 Task: Client Engagement Conference: Attend a conference focused on client engagement strategies, relationship building, and customer-centric approaches. Location: Client Engagement Conference Venue. Time: Day 1 - 10:00 AM to Day 2 - 5:00 PM.
Action: Mouse moved to (96, 233)
Screenshot: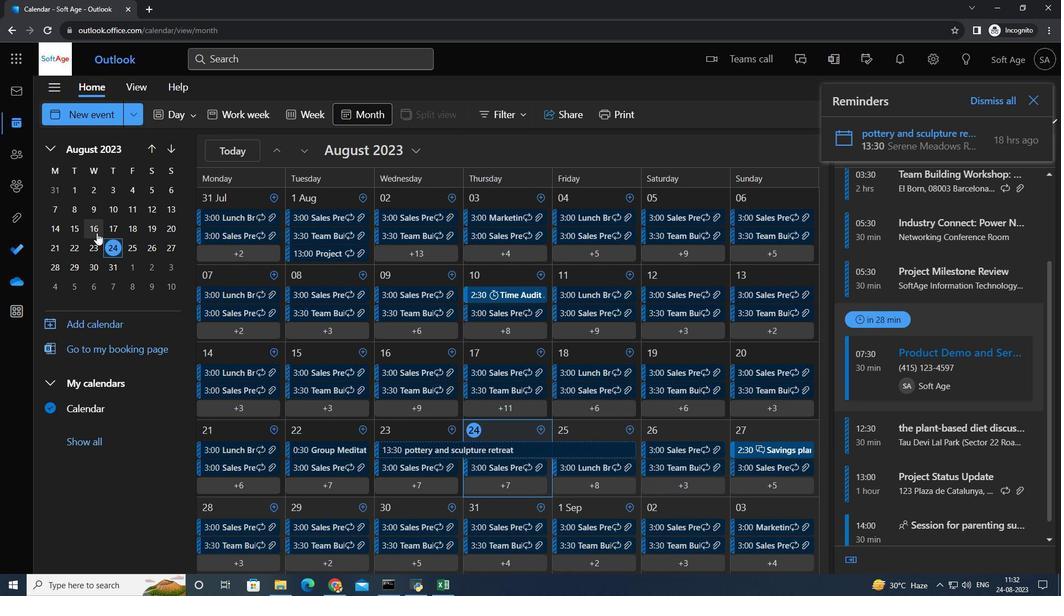 
Action: Mouse pressed left at (96, 233)
Screenshot: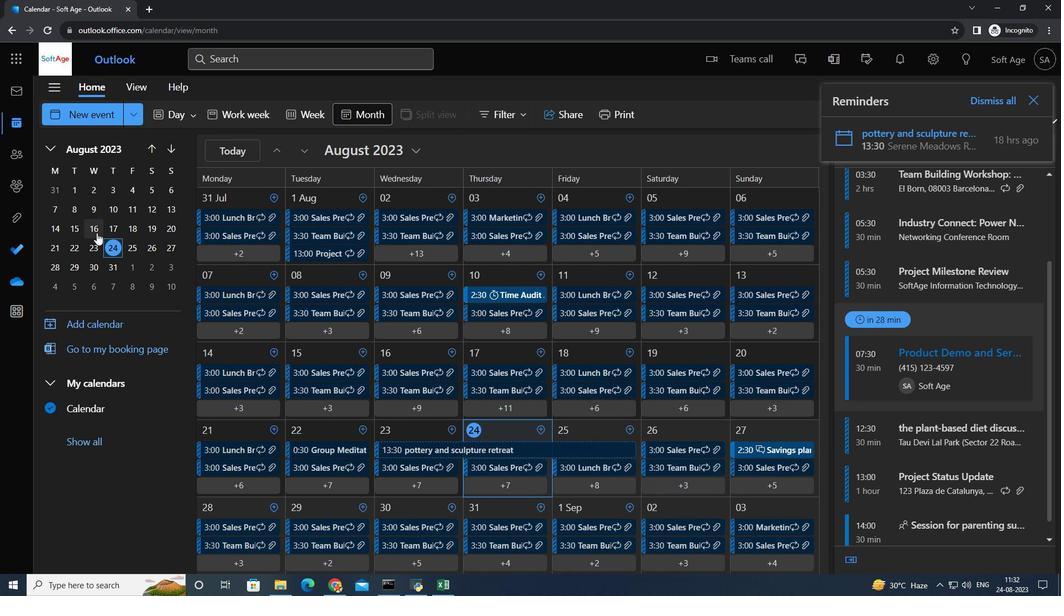 
Action: Mouse moved to (94, 112)
Screenshot: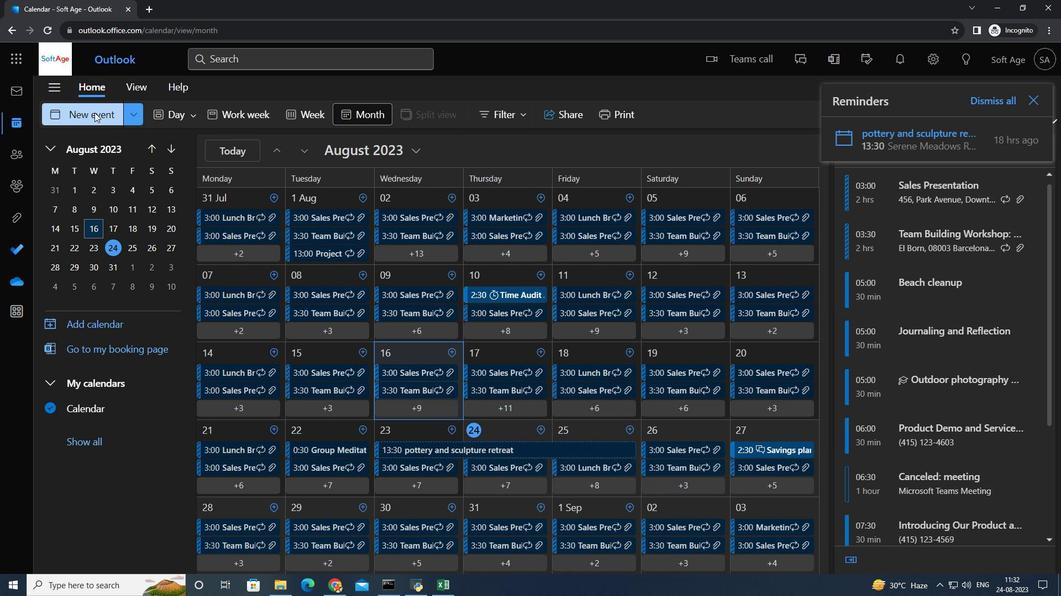 
Action: Mouse pressed left at (94, 112)
Screenshot: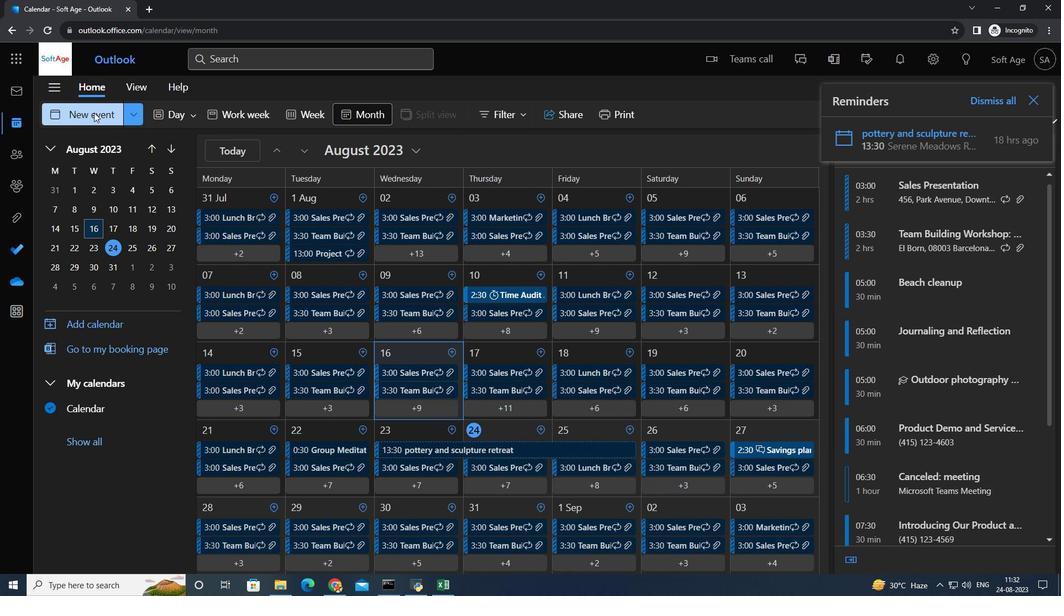 
Action: Mouse moved to (203, 196)
Screenshot: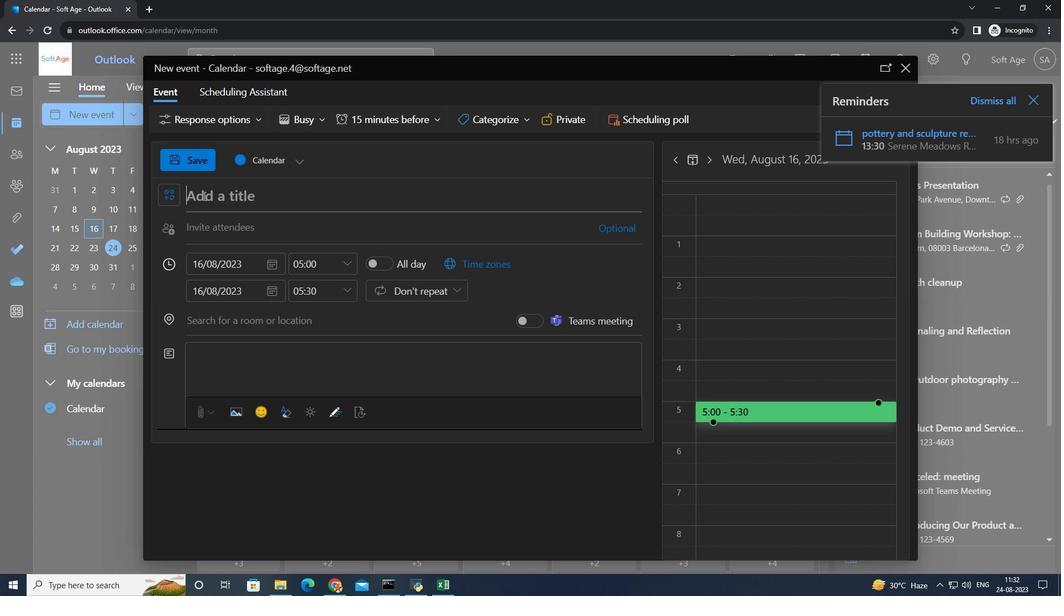 
Action: Key pressed <Key.caps_lock>C<Key.caps_lock>lient<Key.space><Key.caps_lock>E<Key.caps_lock><Key.backspace><Key.backspace><Key.backspace><Key.backspace><Key.backspace>
Screenshot: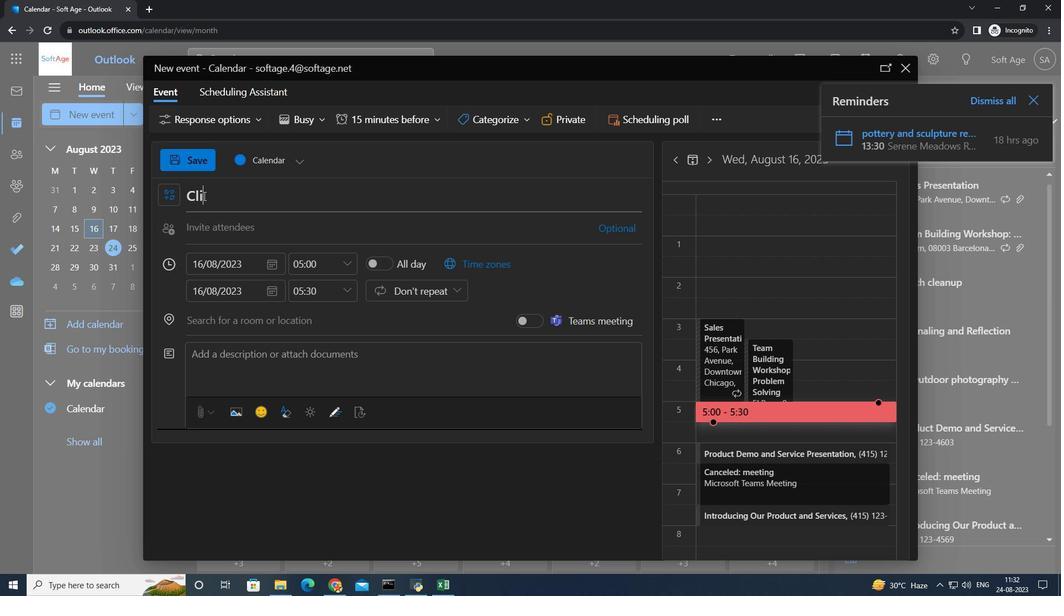 
Action: Mouse moved to (210, 203)
Screenshot: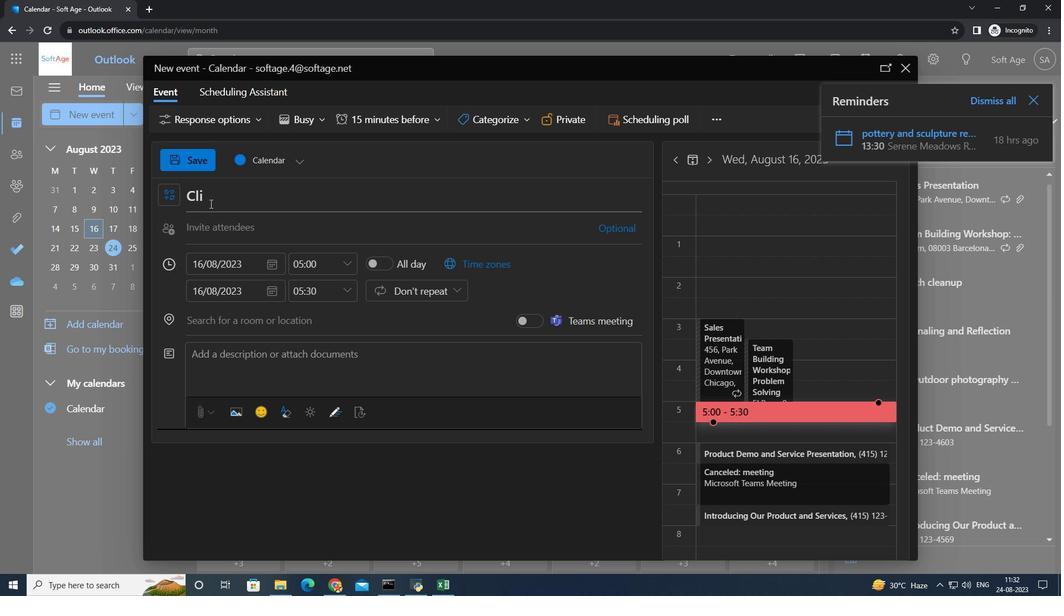 
Action: Key pressed ent<Key.space><Key.caps_lock>E<Key.caps_lock>ngf<Key.backspace>agement<Key.space><Key.caps_lock>C<Key.caps_lock>onference
Screenshot: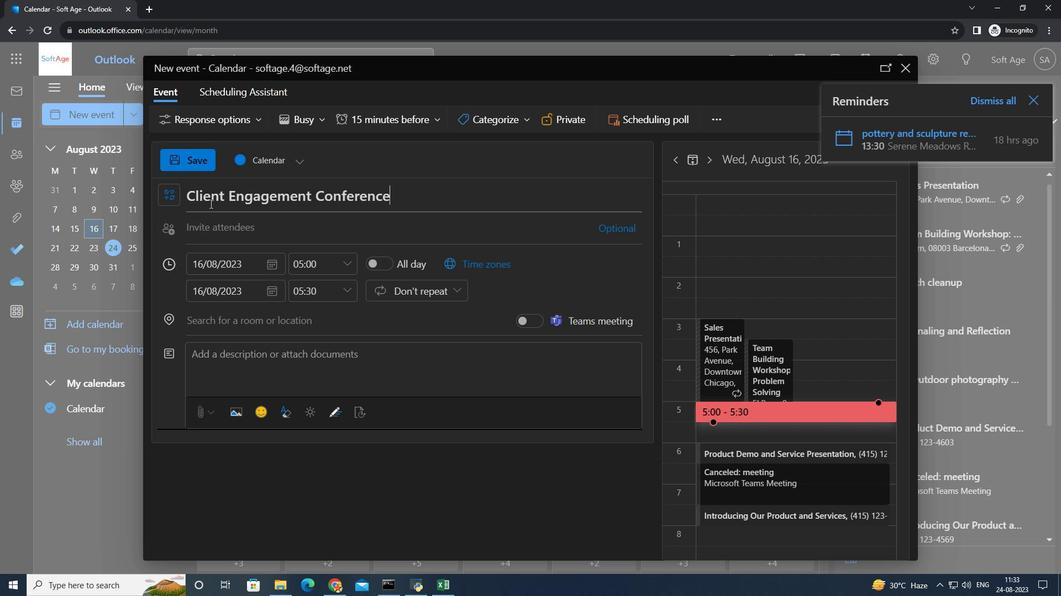 
Action: Mouse moved to (344, 269)
Screenshot: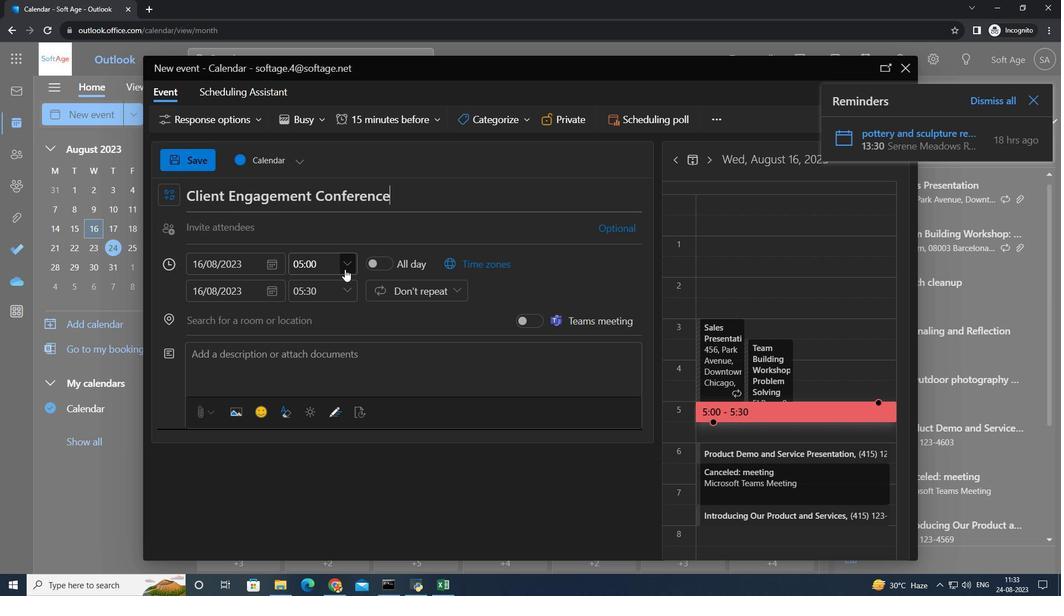 
Action: Mouse pressed left at (344, 269)
Screenshot: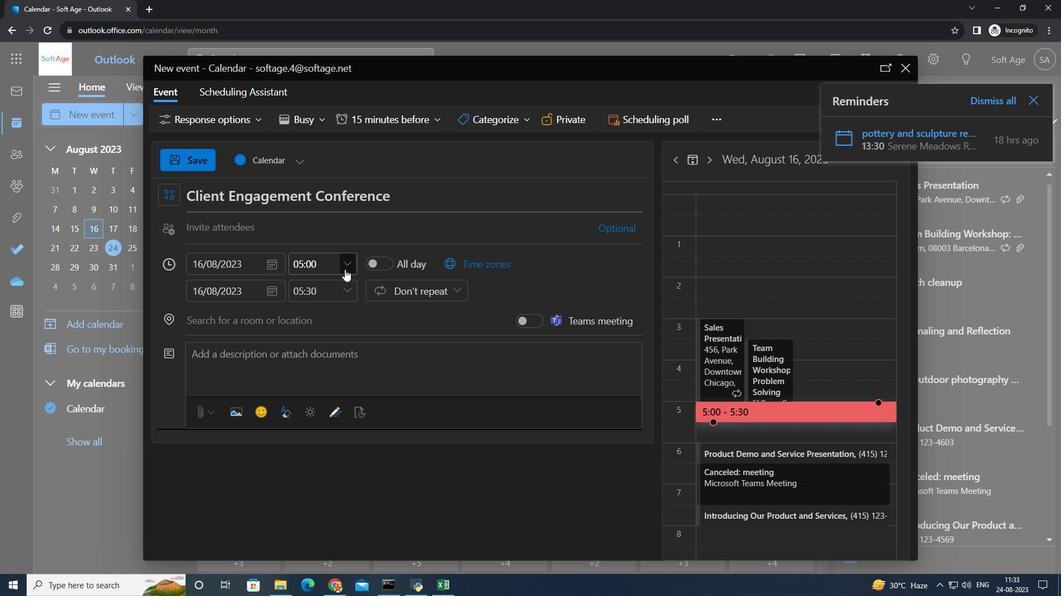 
Action: Mouse moved to (332, 296)
Screenshot: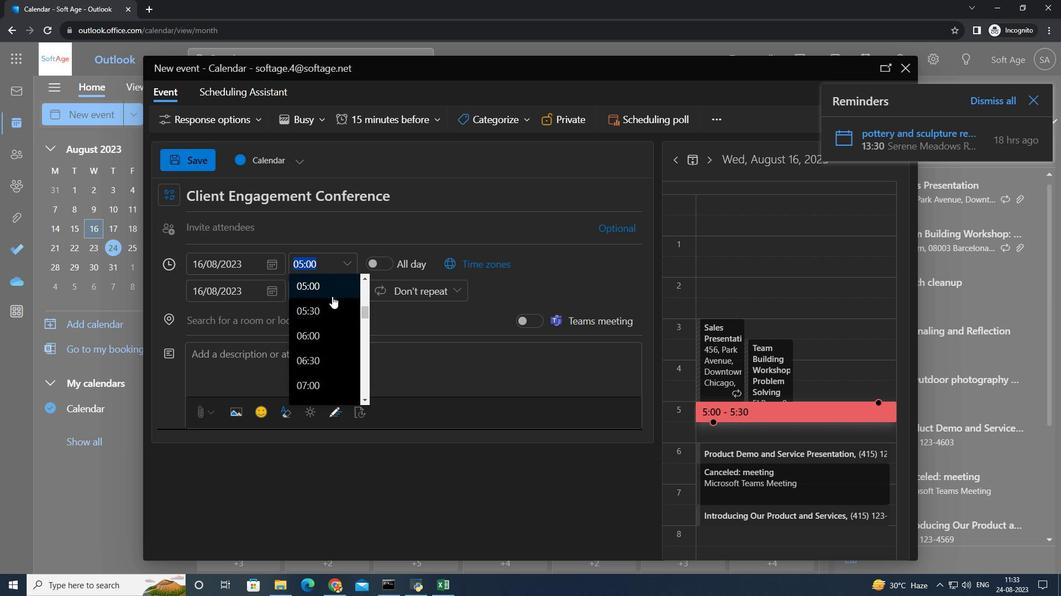 
Action: Mouse scrolled (332, 297) with delta (0, 0)
Screenshot: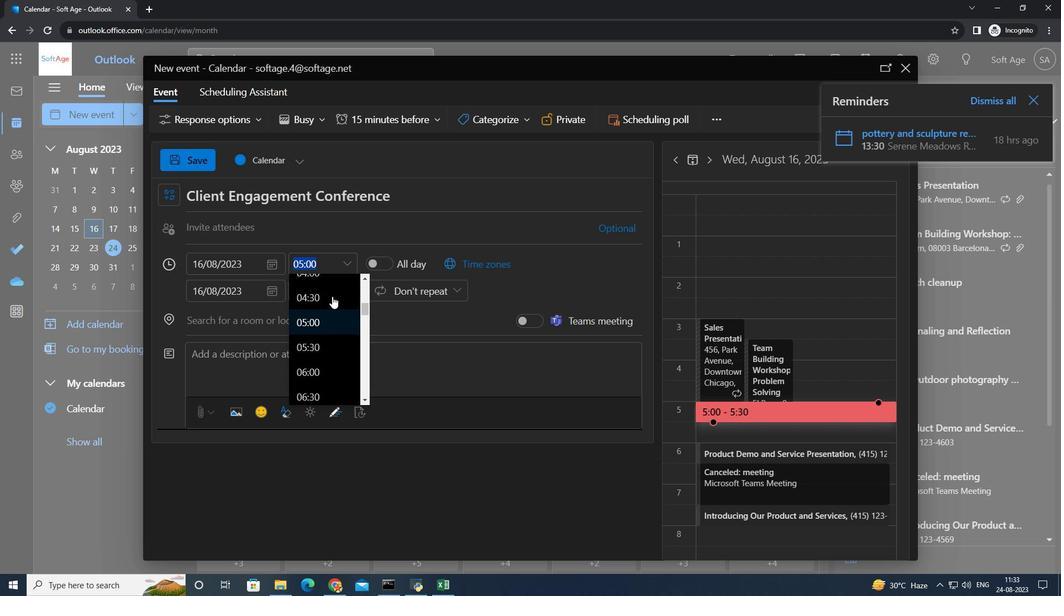 
Action: Mouse scrolled (332, 297) with delta (0, 0)
Screenshot: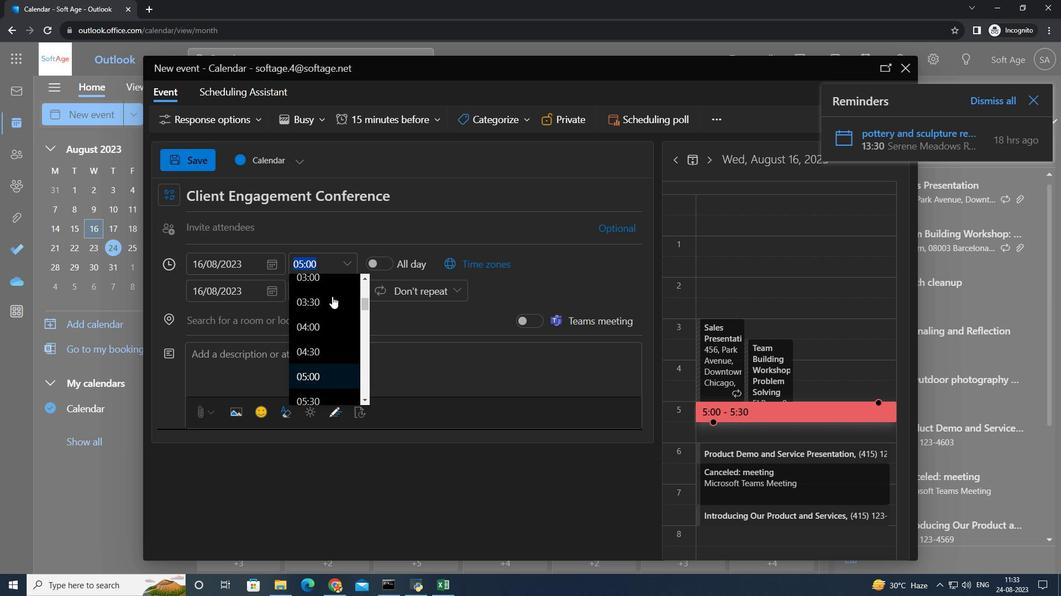 
Action: Mouse scrolled (332, 297) with delta (0, 0)
Screenshot: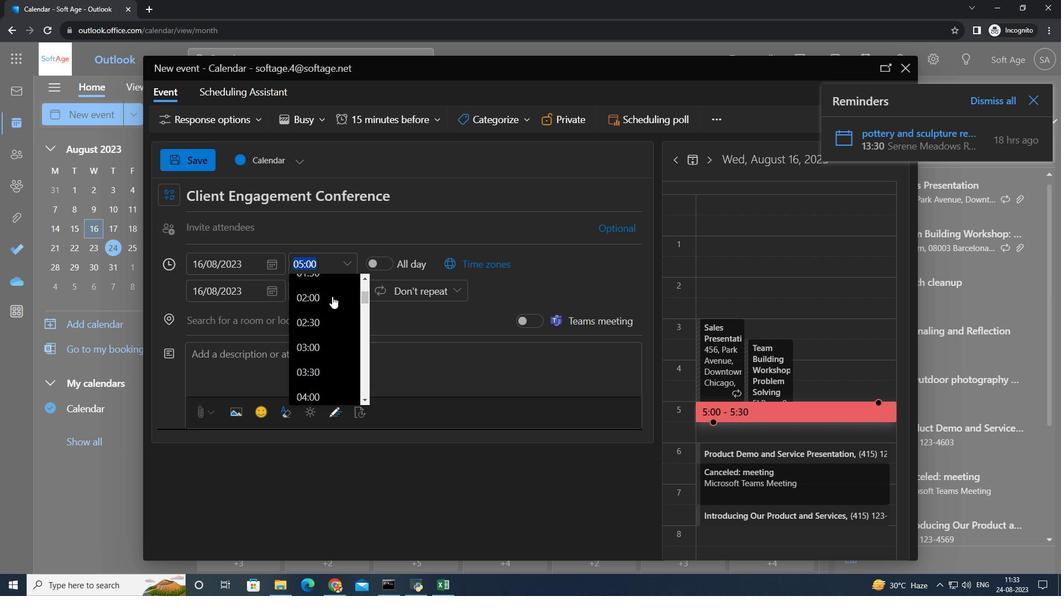 
Action: Mouse scrolled (332, 297) with delta (0, 0)
Screenshot: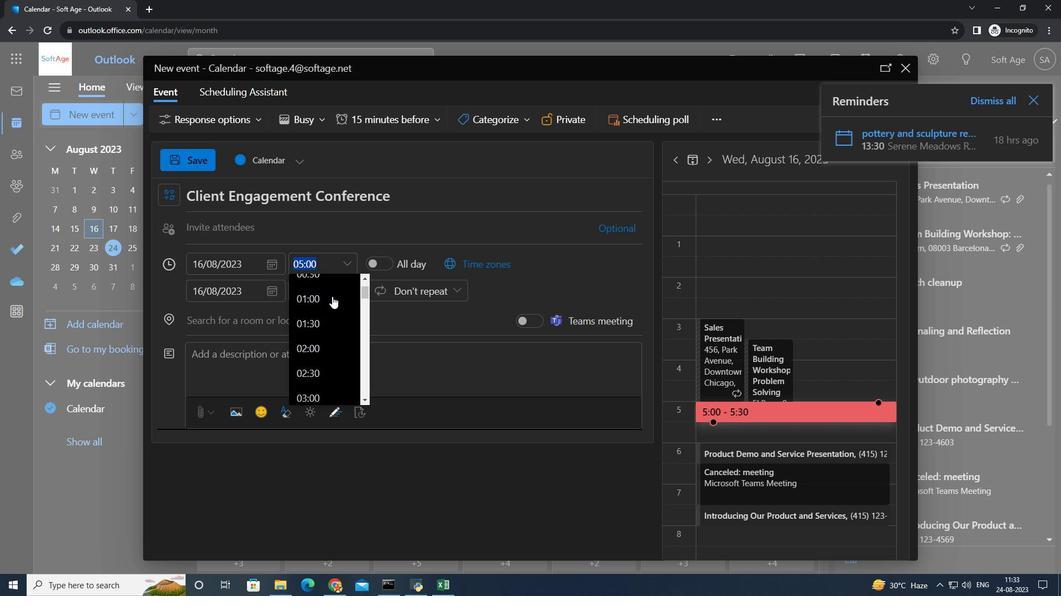 
Action: Mouse scrolled (332, 297) with delta (0, 0)
Screenshot: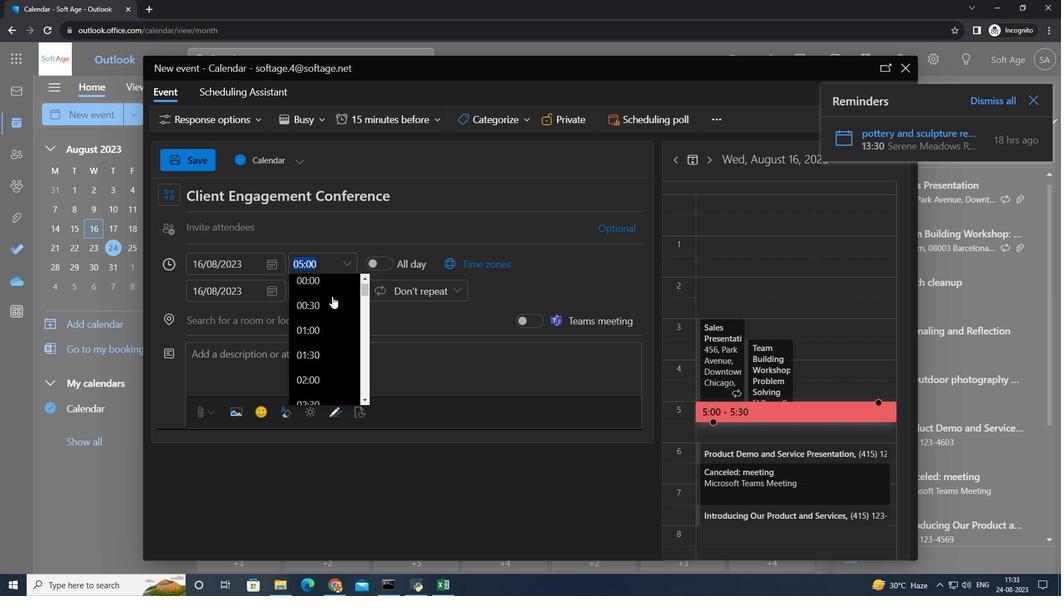 
Action: Mouse scrolled (332, 297) with delta (0, 0)
Screenshot: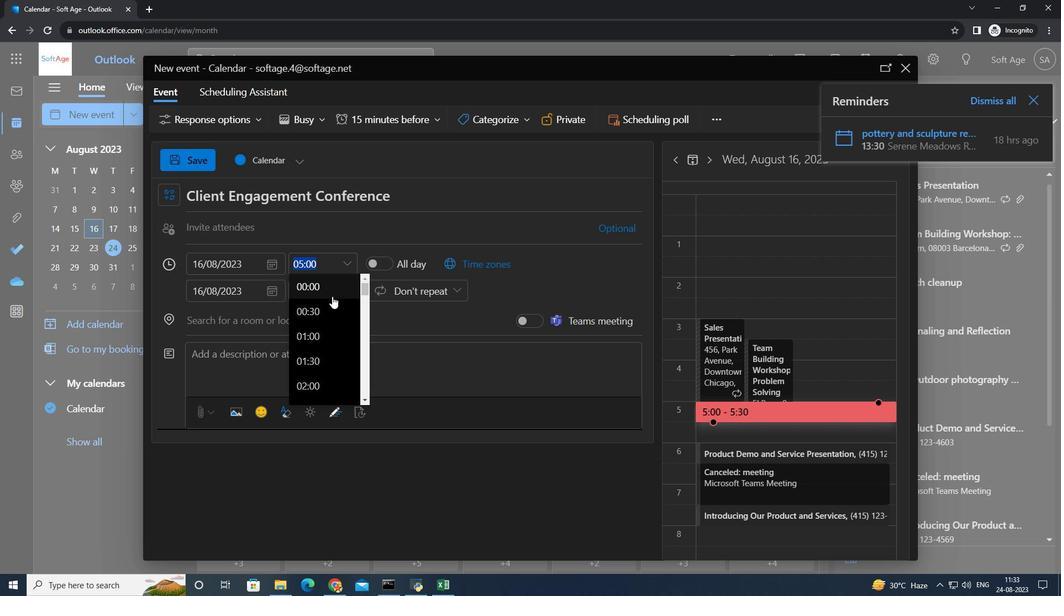 
Action: Mouse scrolled (332, 297) with delta (0, 0)
Screenshot: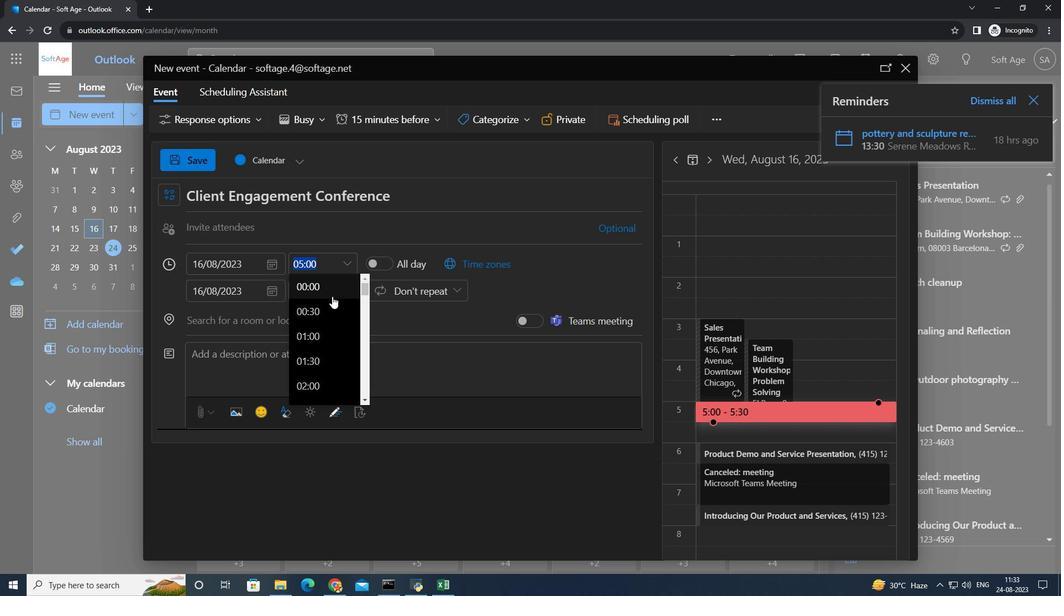 
Action: Mouse scrolled (332, 297) with delta (0, 0)
Screenshot: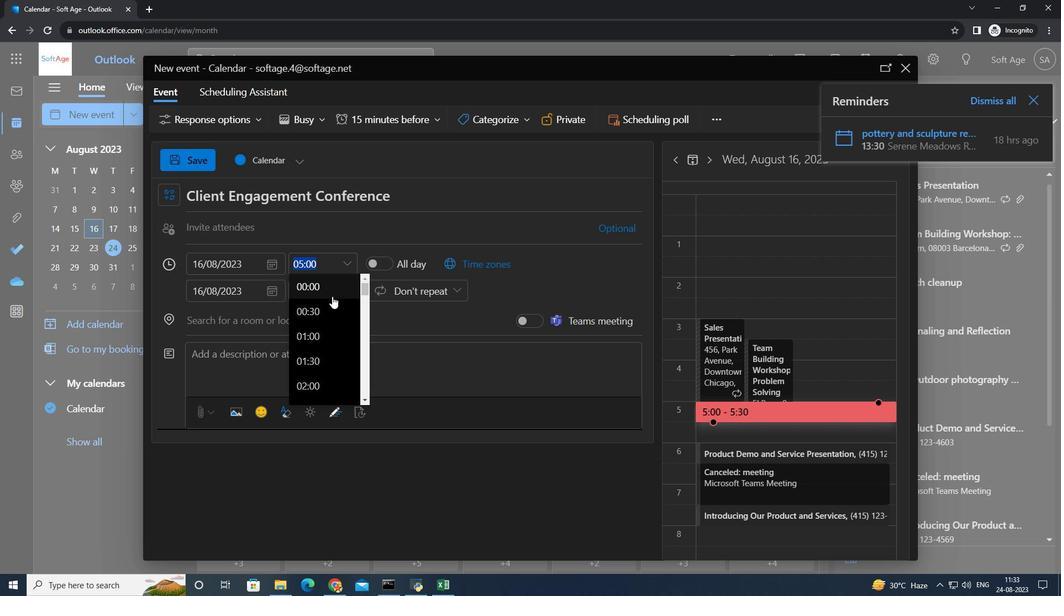 
Action: Mouse scrolled (332, 296) with delta (0, 0)
Screenshot: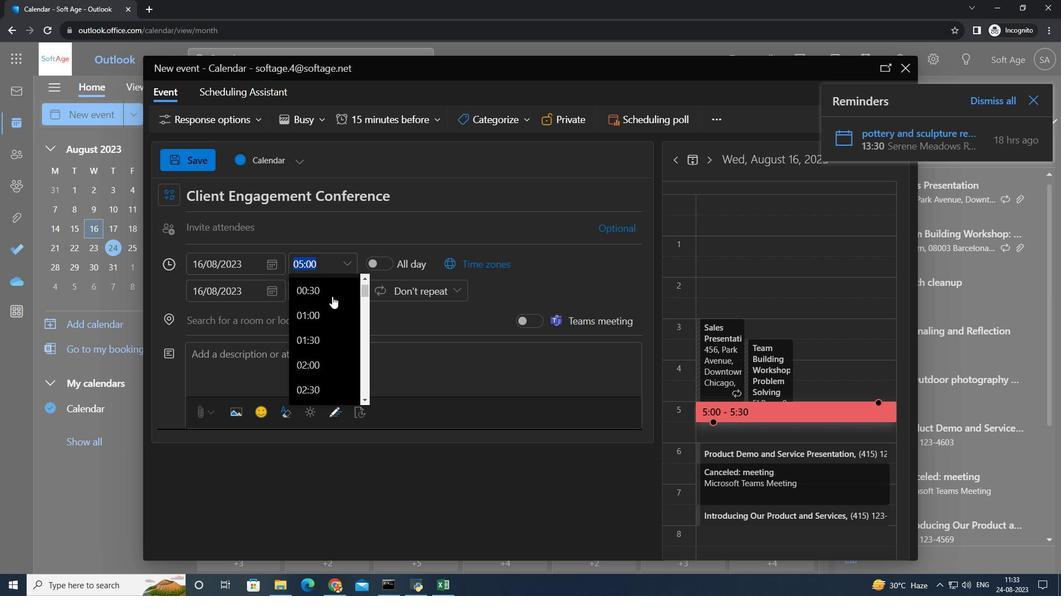 
Action: Mouse scrolled (332, 296) with delta (0, 0)
Screenshot: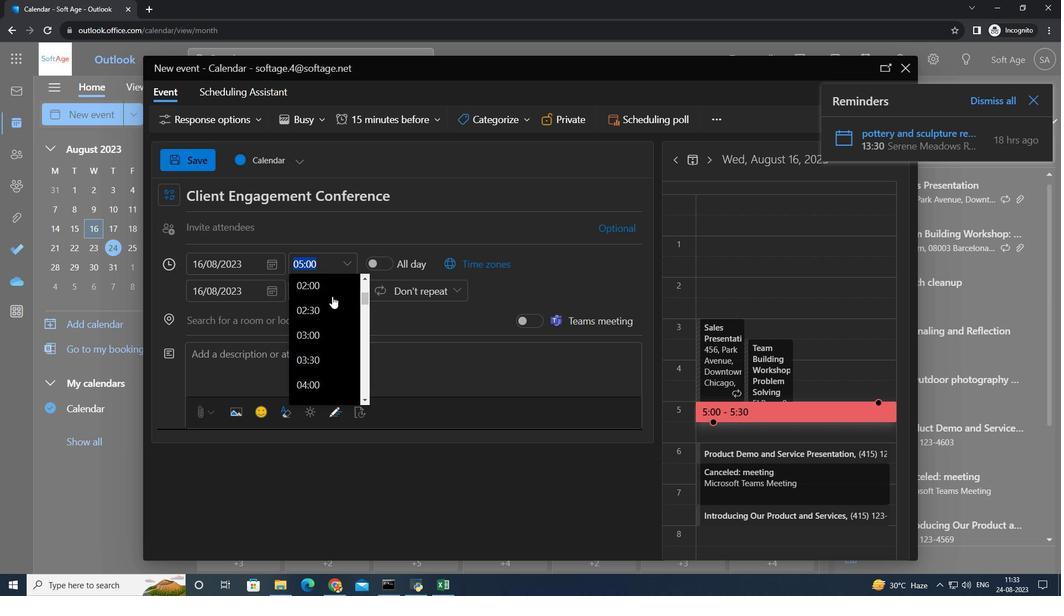 
Action: Mouse scrolled (332, 296) with delta (0, 0)
Screenshot: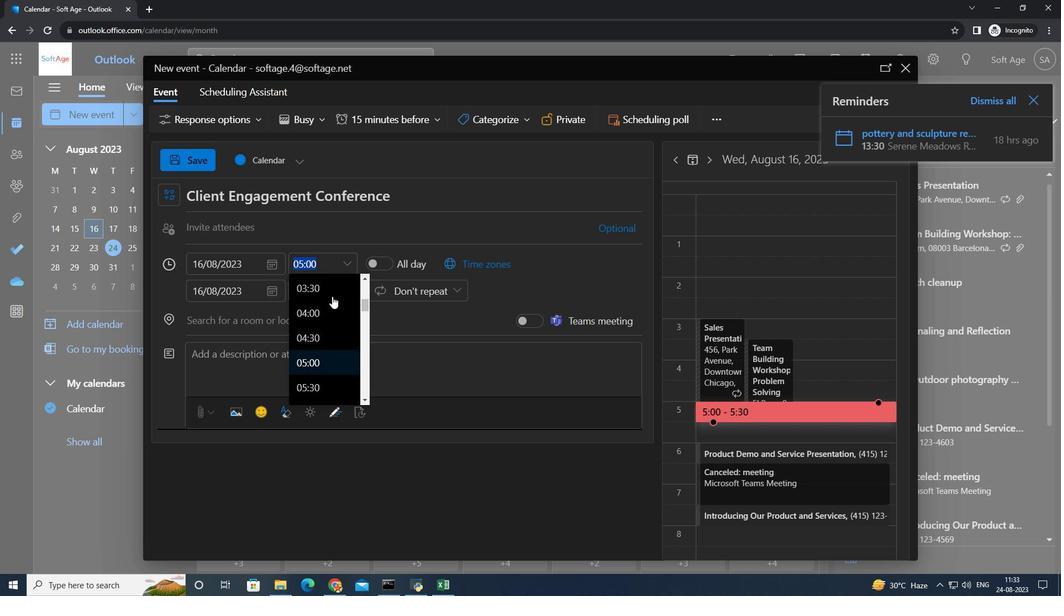 
Action: Mouse scrolled (332, 296) with delta (0, 0)
Screenshot: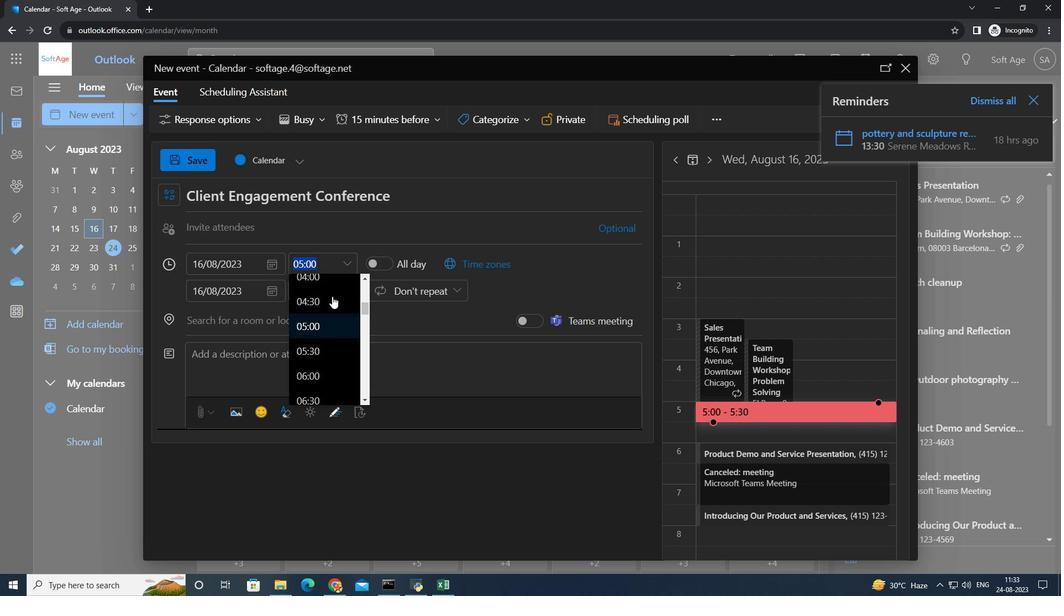 
Action: Mouse scrolled (332, 296) with delta (0, 0)
Screenshot: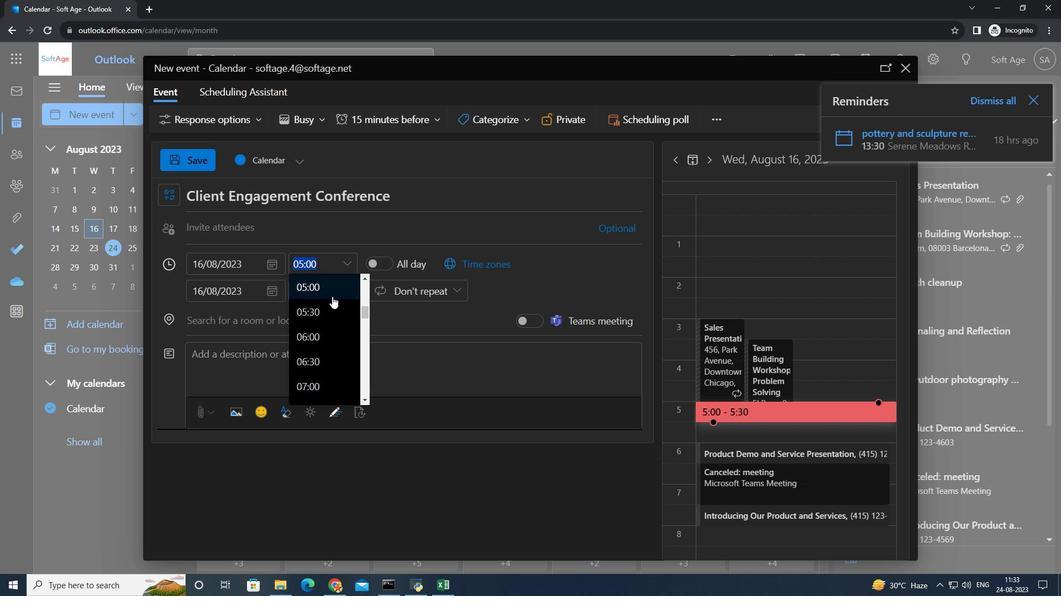 
Action: Mouse moved to (327, 303)
Screenshot: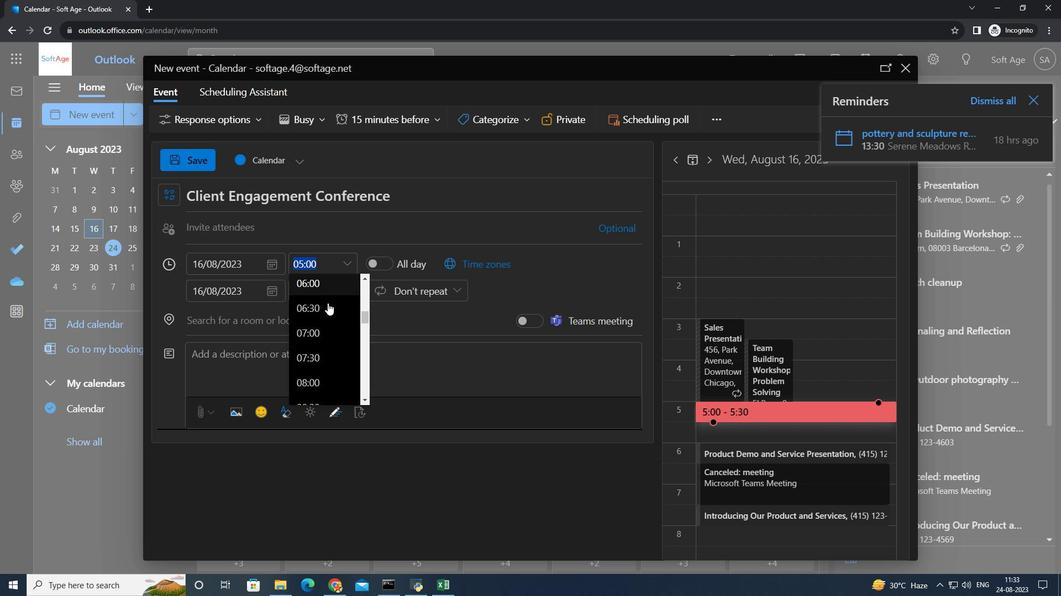 
Action: Mouse scrolled (327, 302) with delta (0, 0)
Screenshot: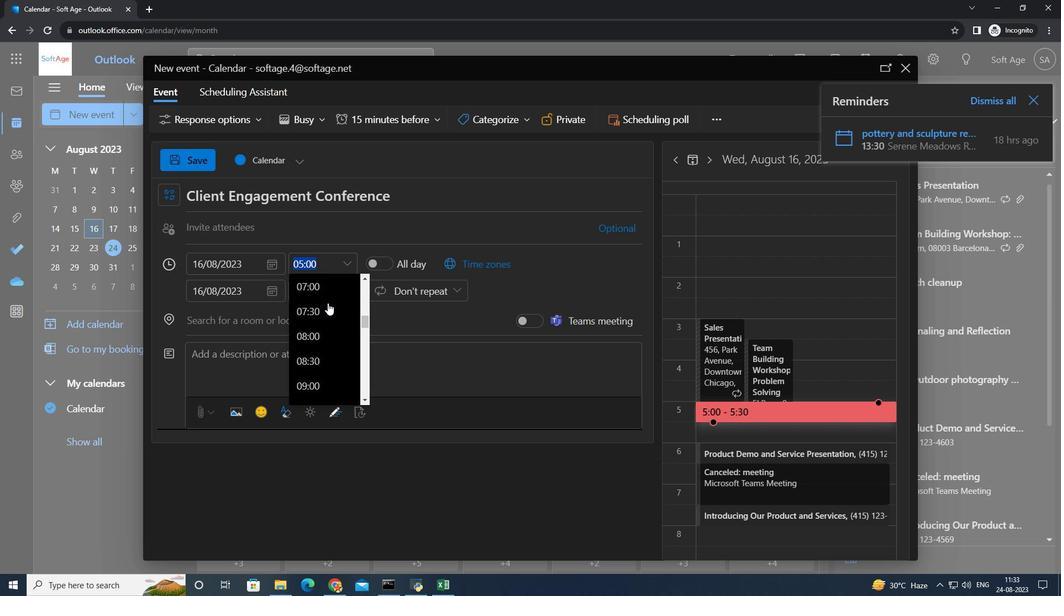 
Action: Mouse scrolled (327, 302) with delta (0, 0)
Screenshot: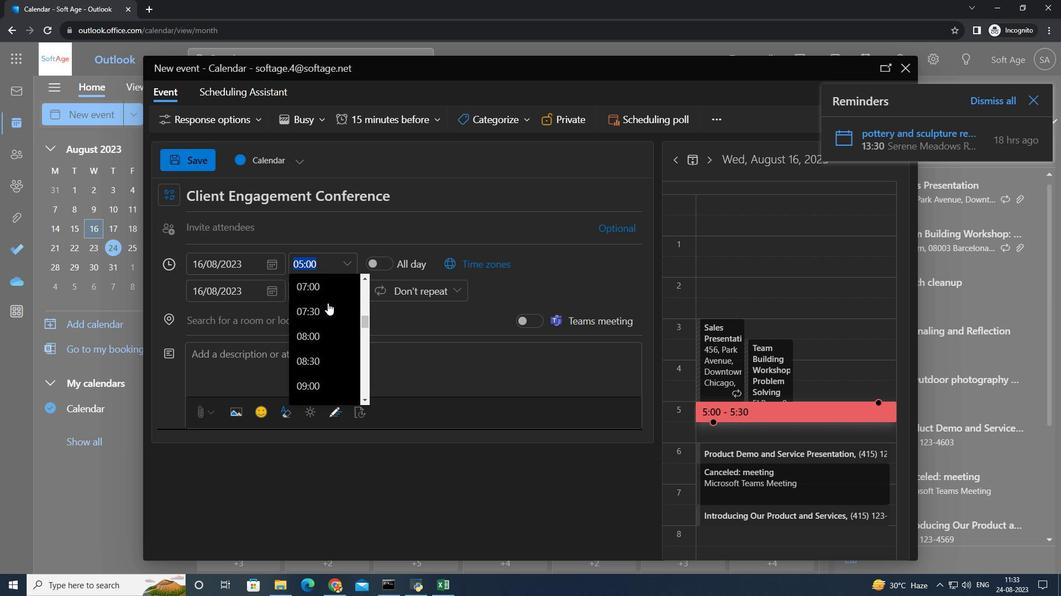 
Action: Mouse scrolled (327, 302) with delta (0, 0)
Screenshot: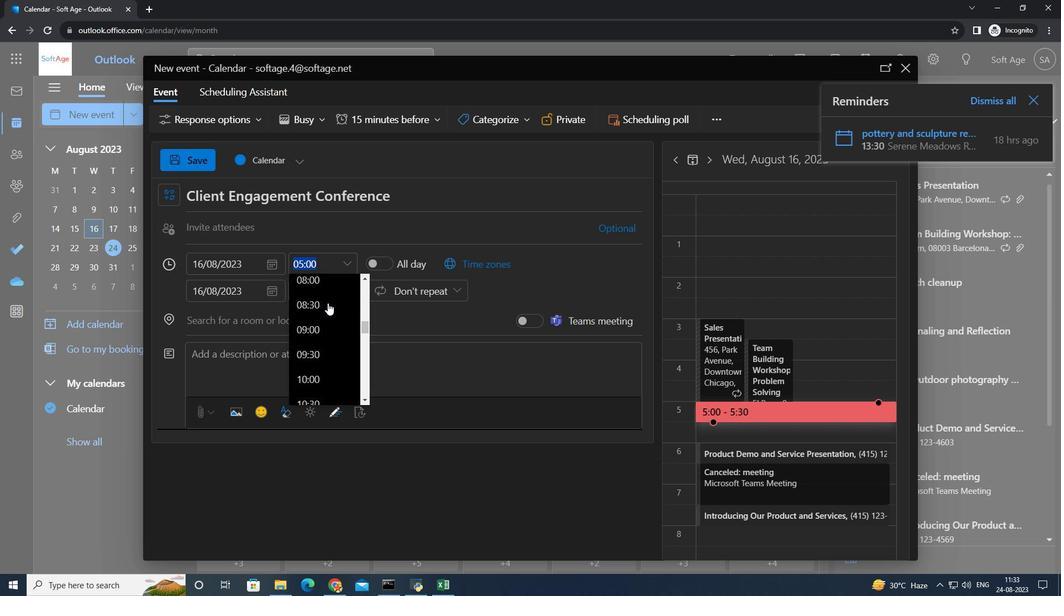 
Action: Mouse moved to (294, 331)
Screenshot: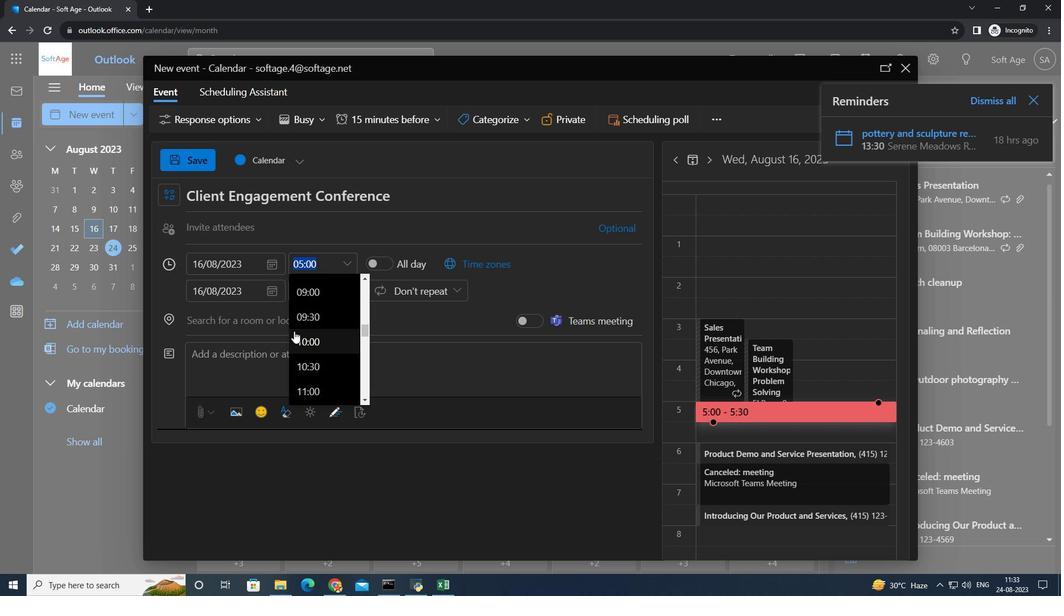 
Action: Mouse pressed left at (294, 331)
Screenshot: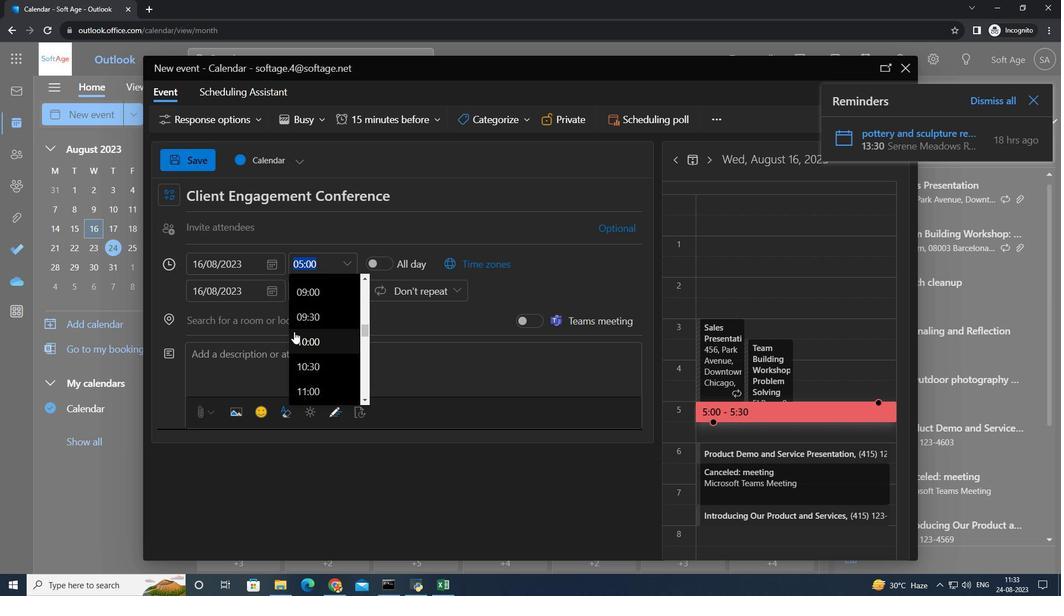 
Action: Mouse moved to (270, 291)
Screenshot: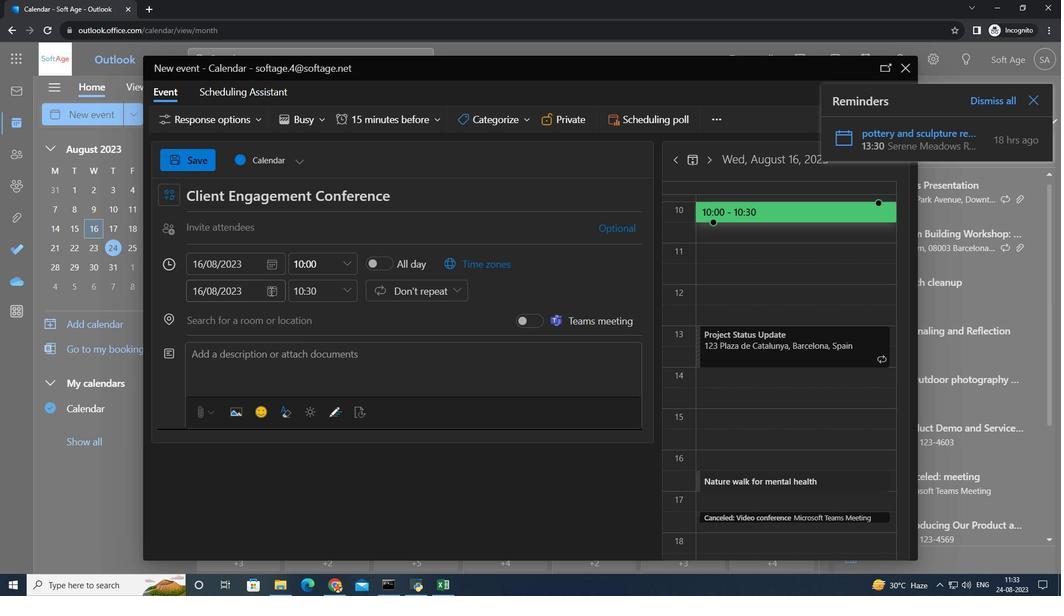 
Action: Mouse pressed left at (270, 291)
Screenshot: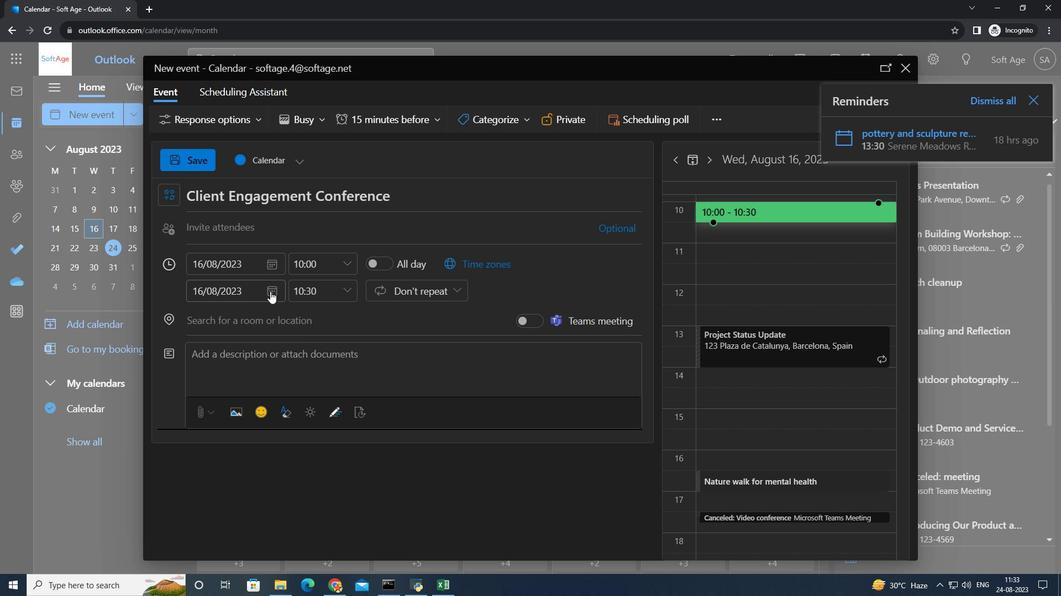 
Action: Mouse pressed left at (270, 291)
Screenshot: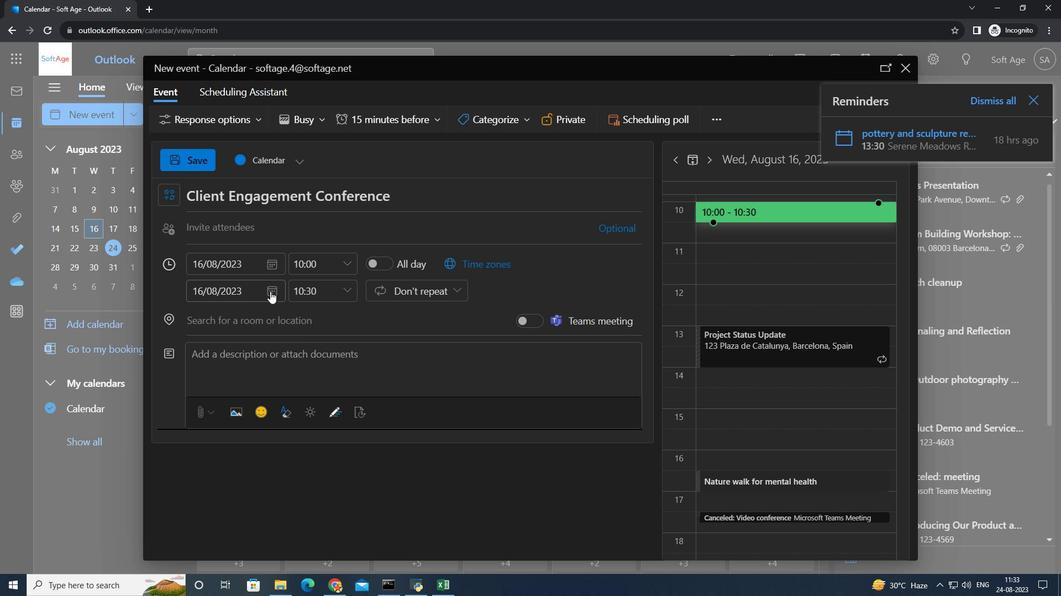 
Action: Mouse pressed left at (270, 291)
Screenshot: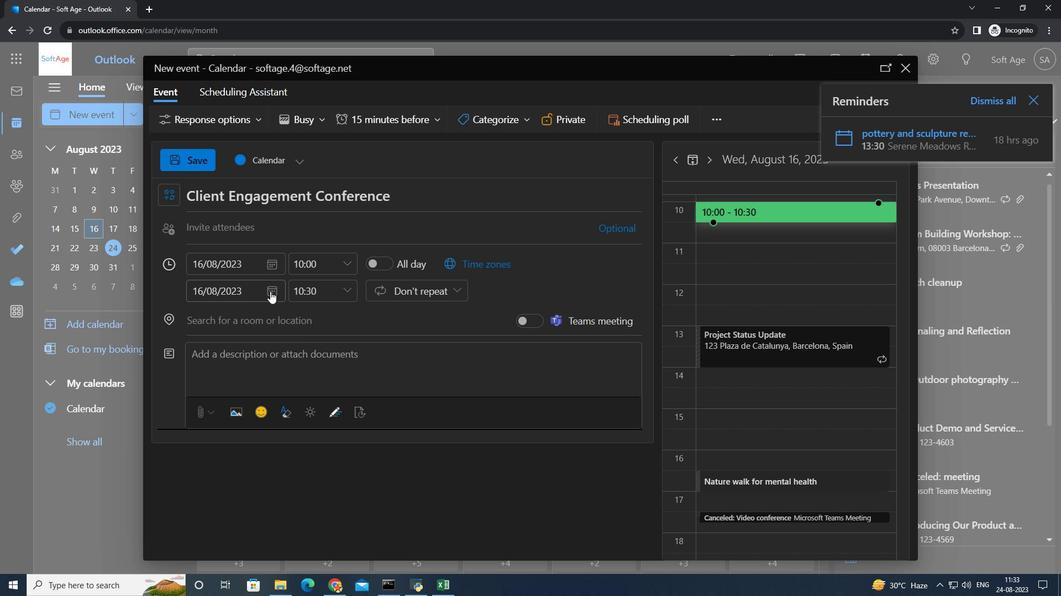
Action: Mouse moved to (268, 399)
Screenshot: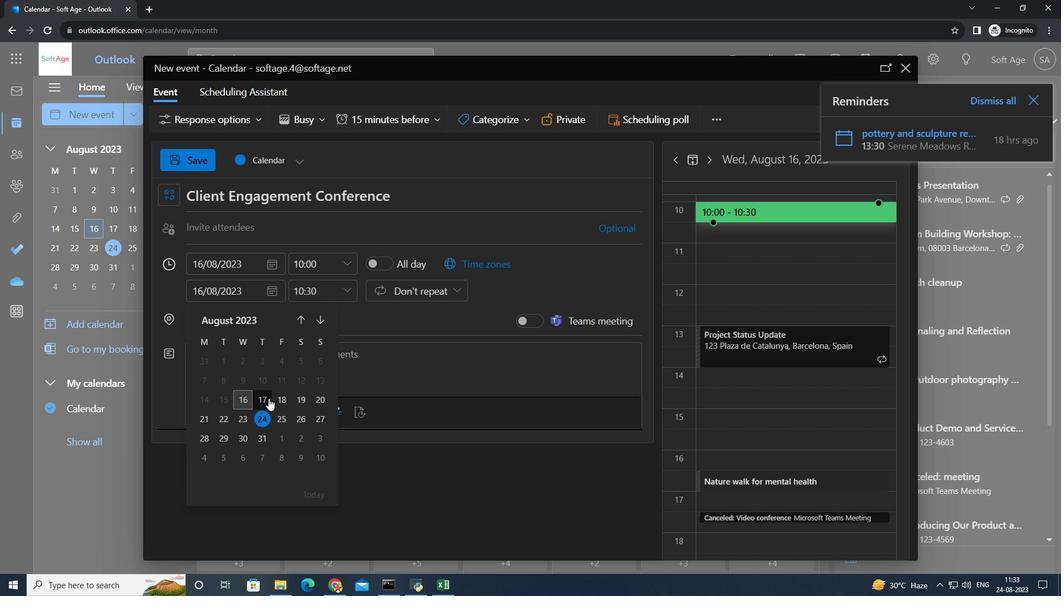 
Action: Mouse pressed left at (268, 399)
Screenshot: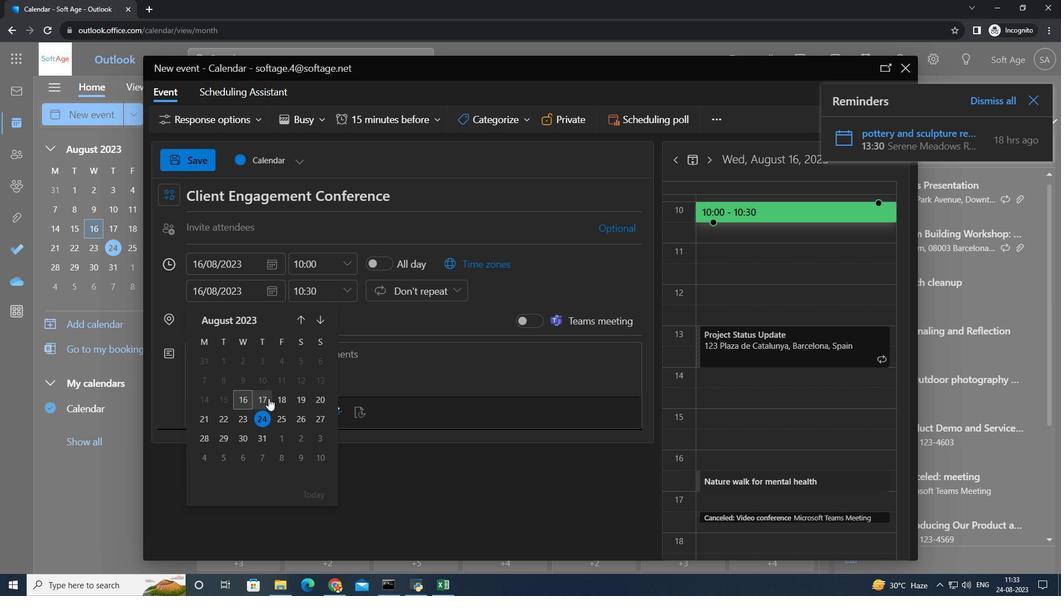 
Action: Mouse moved to (355, 289)
Screenshot: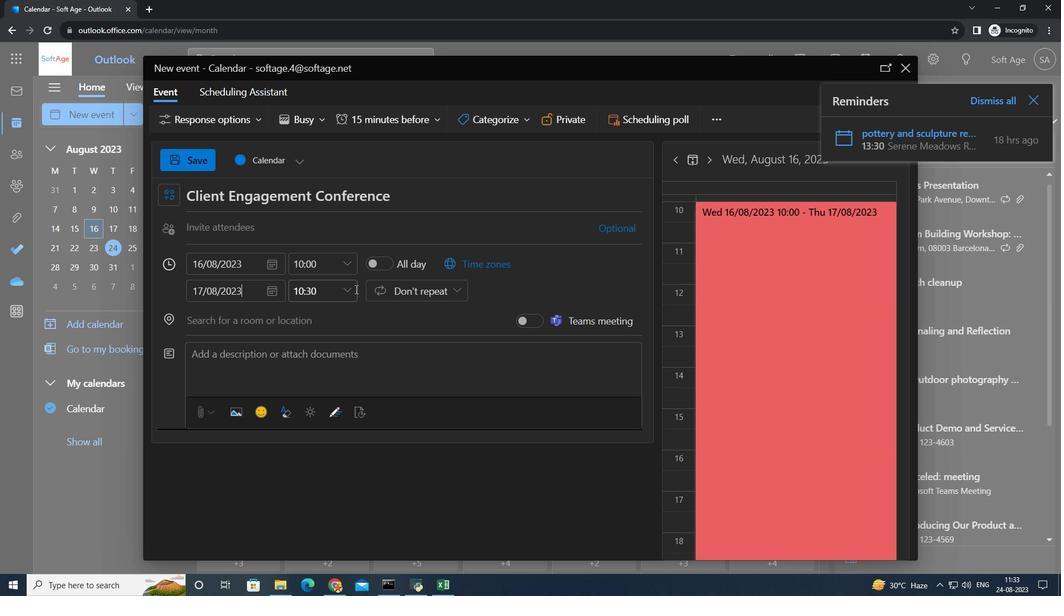 
Action: Mouse pressed left at (355, 289)
Screenshot: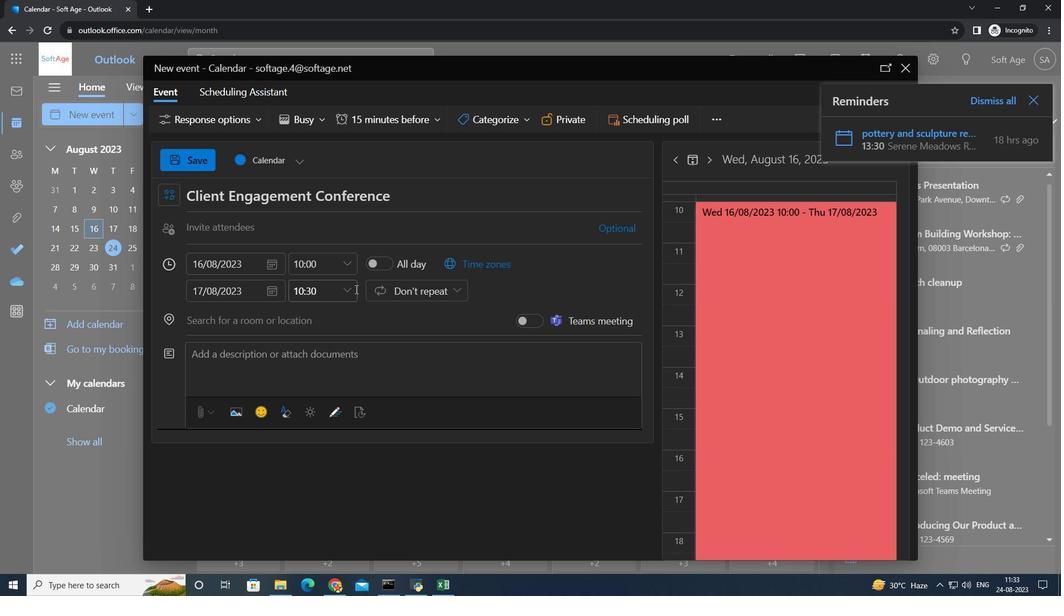 
Action: Mouse moved to (351, 290)
Screenshot: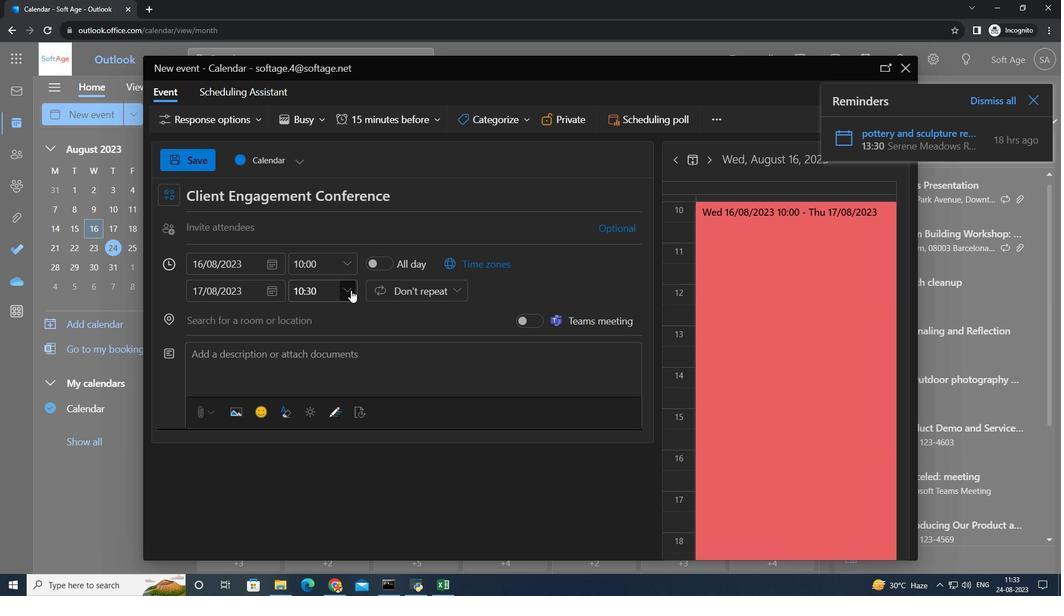 
Action: Mouse pressed left at (351, 290)
Screenshot: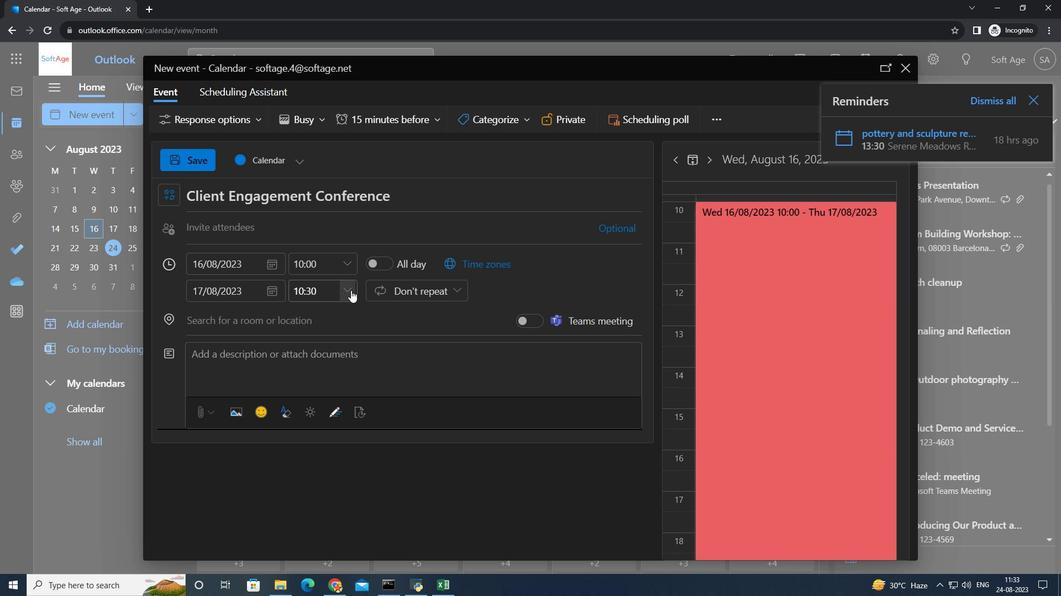 
Action: Mouse moved to (338, 346)
Screenshot: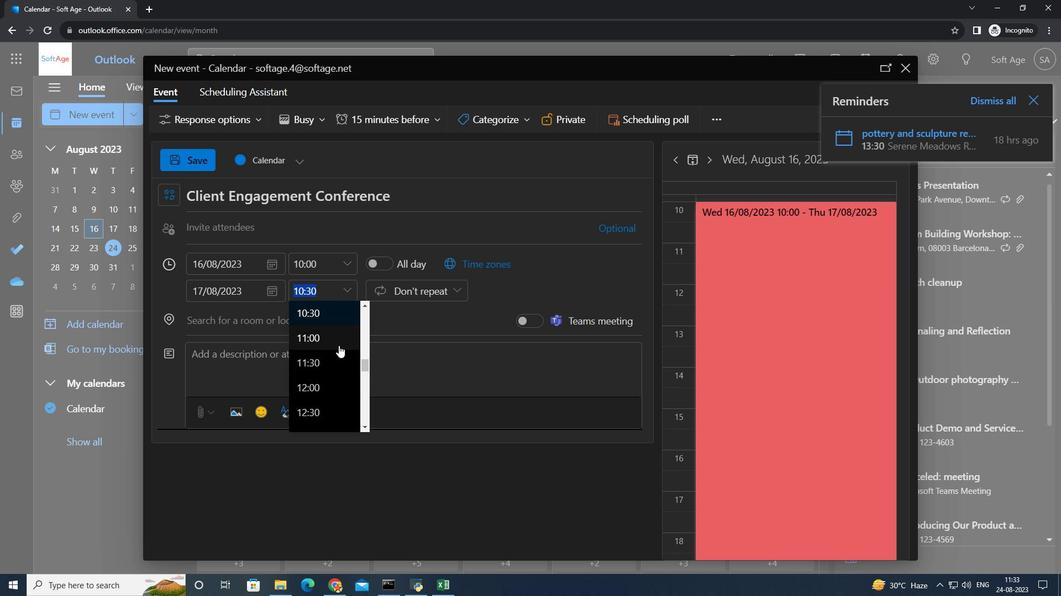 
Action: Mouse scrolled (338, 345) with delta (0, 0)
Screenshot: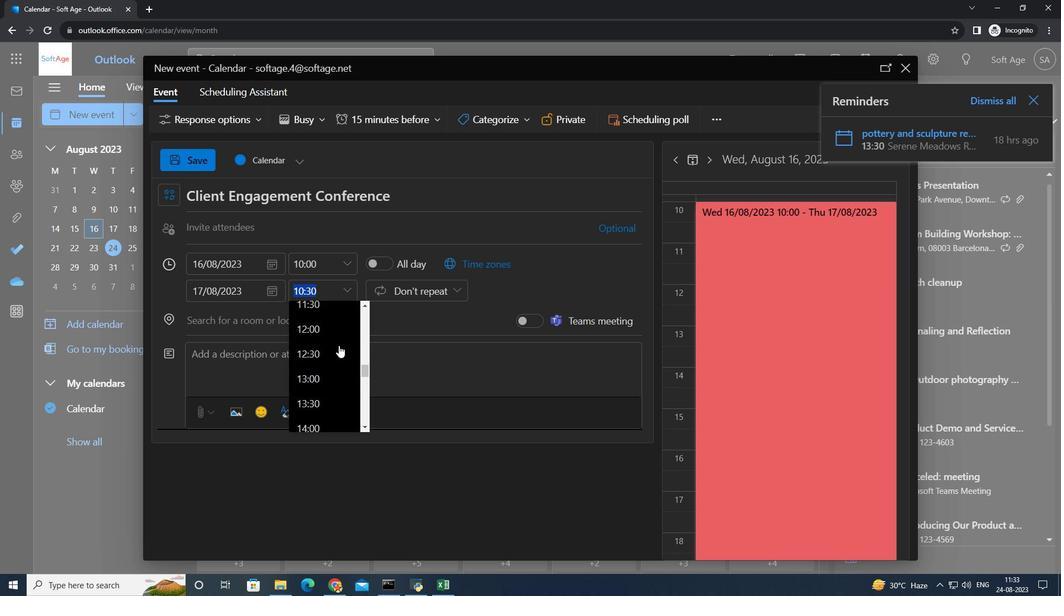 
Action: Mouse scrolled (338, 345) with delta (0, 0)
Screenshot: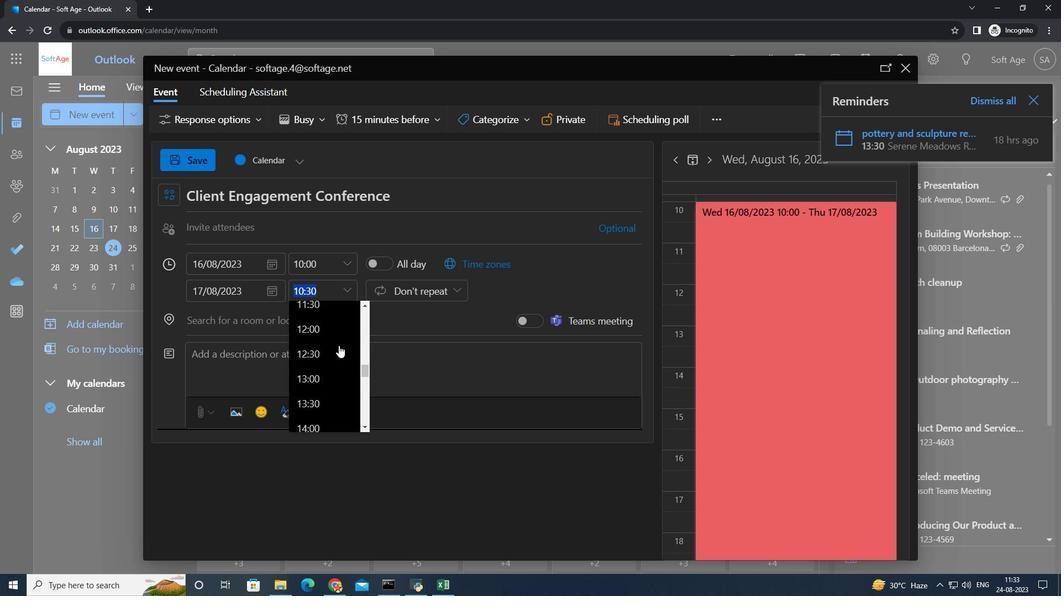 
Action: Mouse scrolled (338, 345) with delta (0, 0)
Screenshot: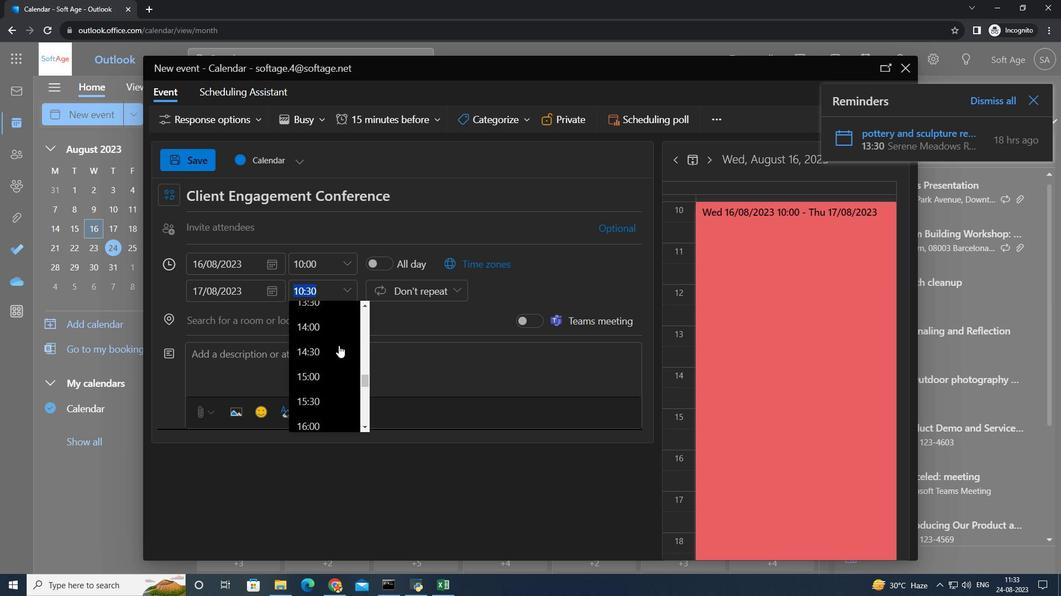 
Action: Mouse scrolled (338, 345) with delta (0, 0)
Screenshot: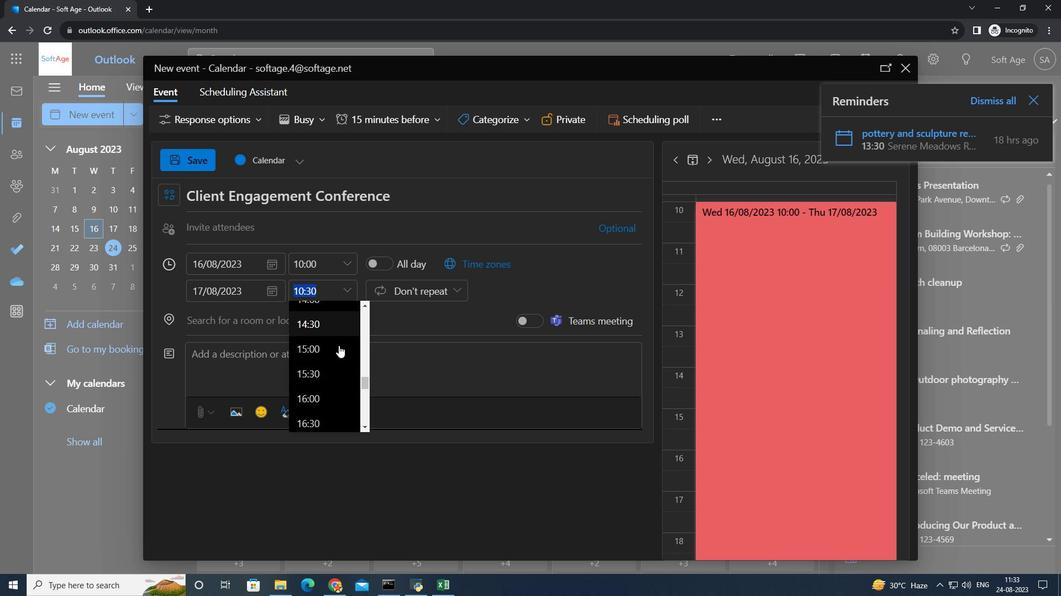 
Action: Mouse scrolled (338, 345) with delta (0, 0)
Screenshot: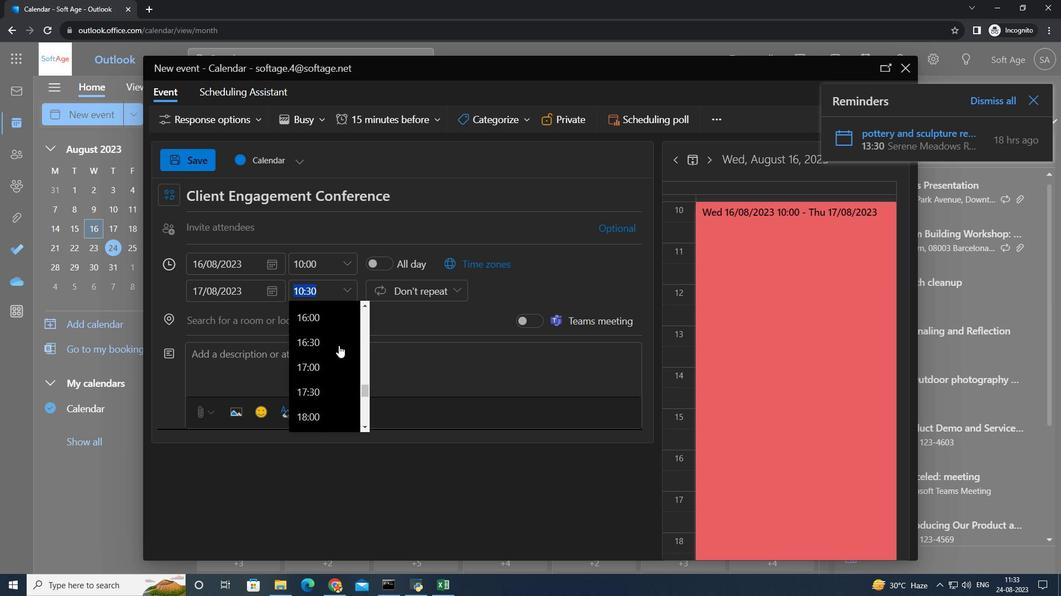 
Action: Mouse scrolled (338, 345) with delta (0, 0)
Screenshot: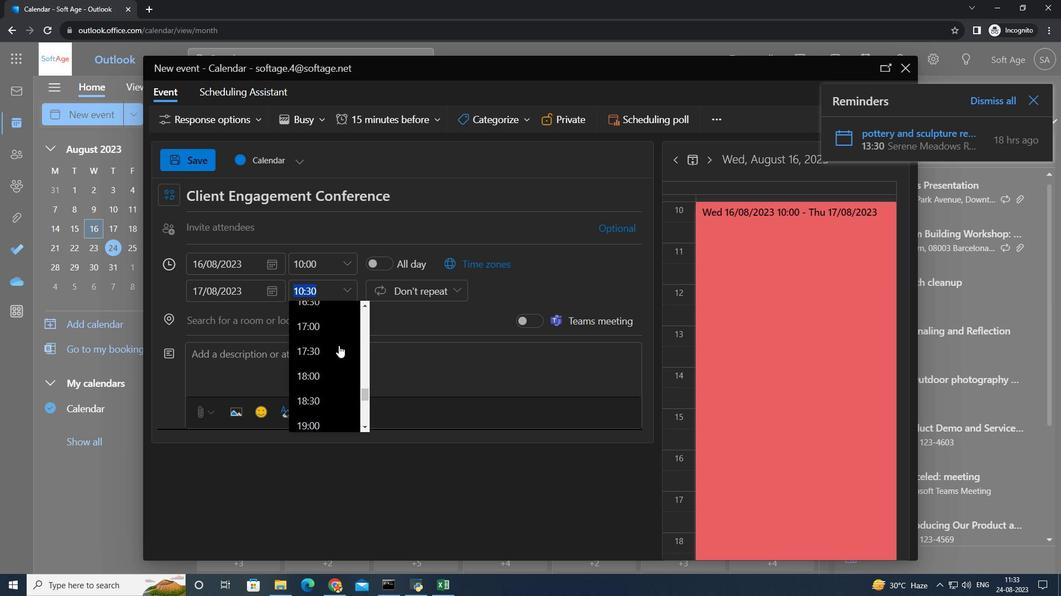 
Action: Mouse scrolled (338, 346) with delta (0, 0)
Screenshot: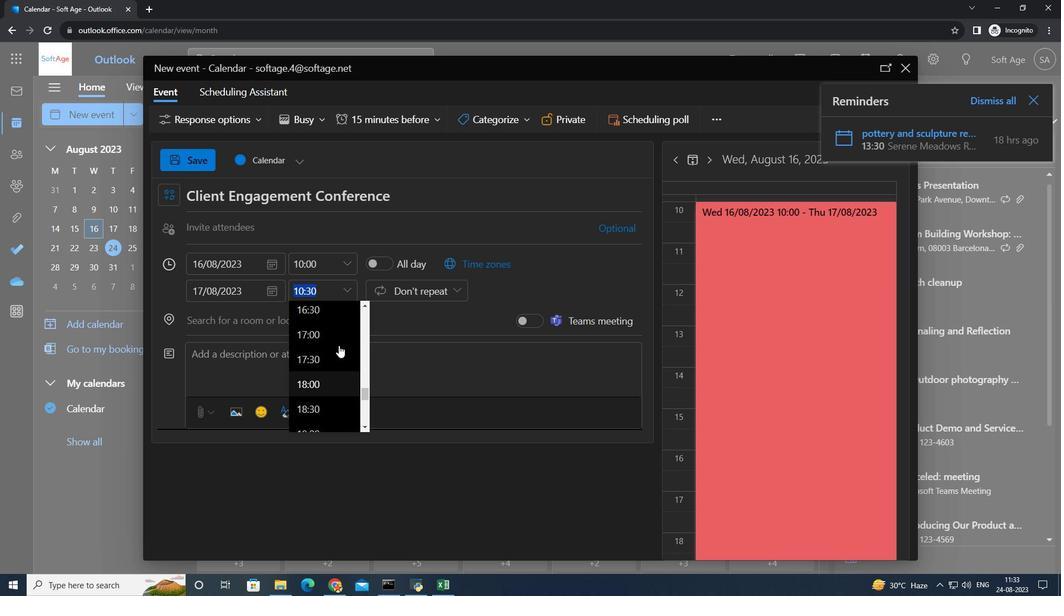 
Action: Mouse moved to (321, 359)
Screenshot: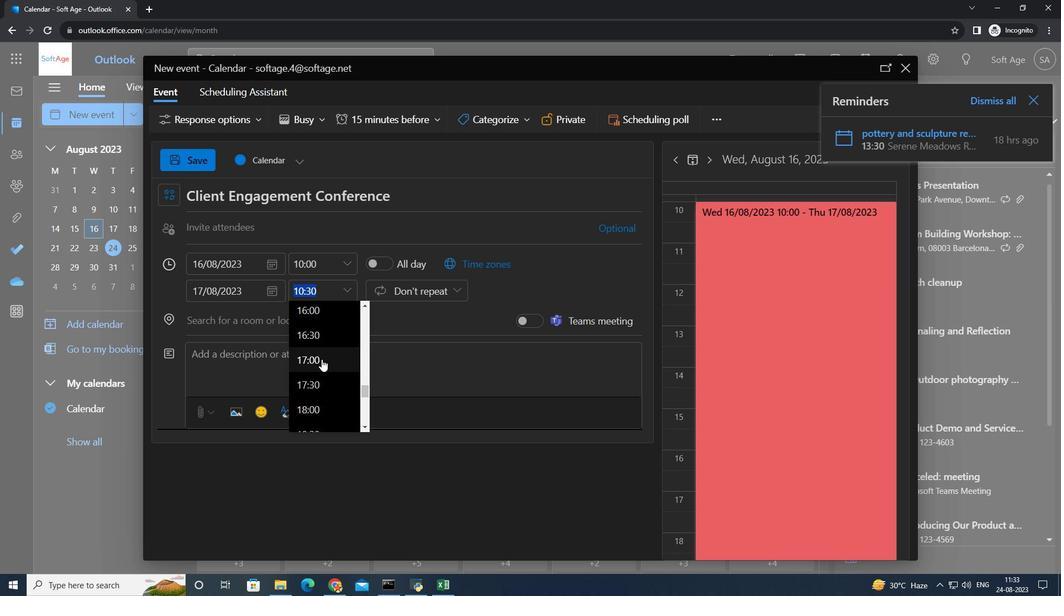 
Action: Mouse pressed left at (321, 359)
Screenshot: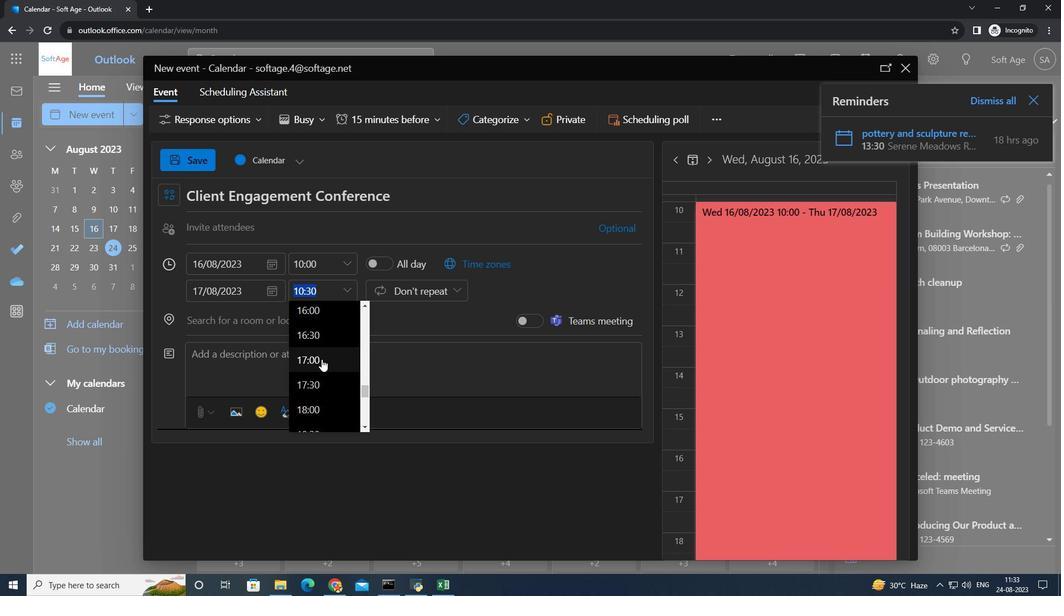 
Action: Mouse moved to (229, 322)
Screenshot: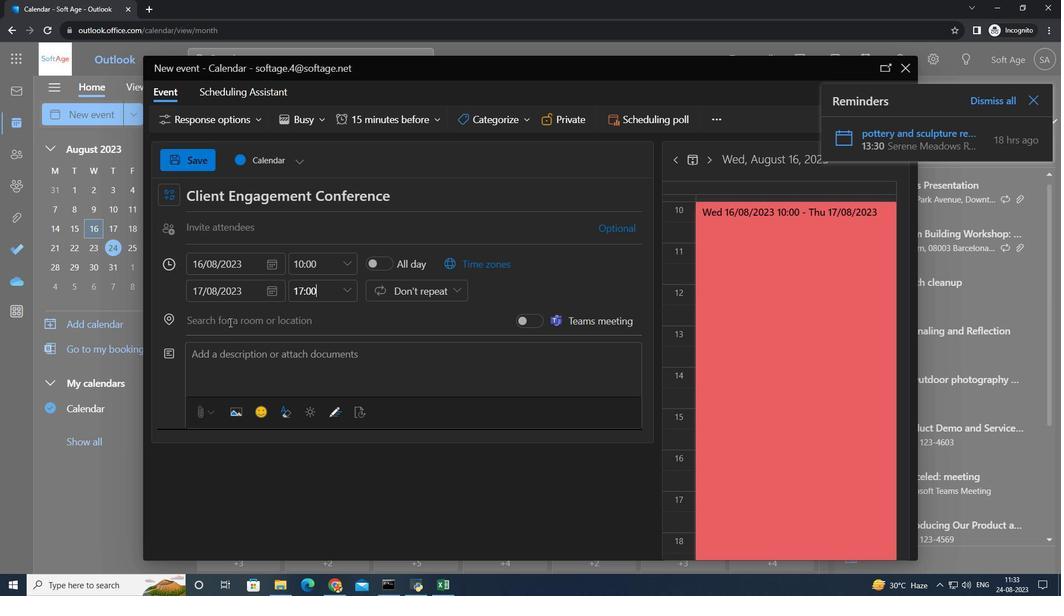 
Action: Mouse pressed left at (229, 322)
Screenshot: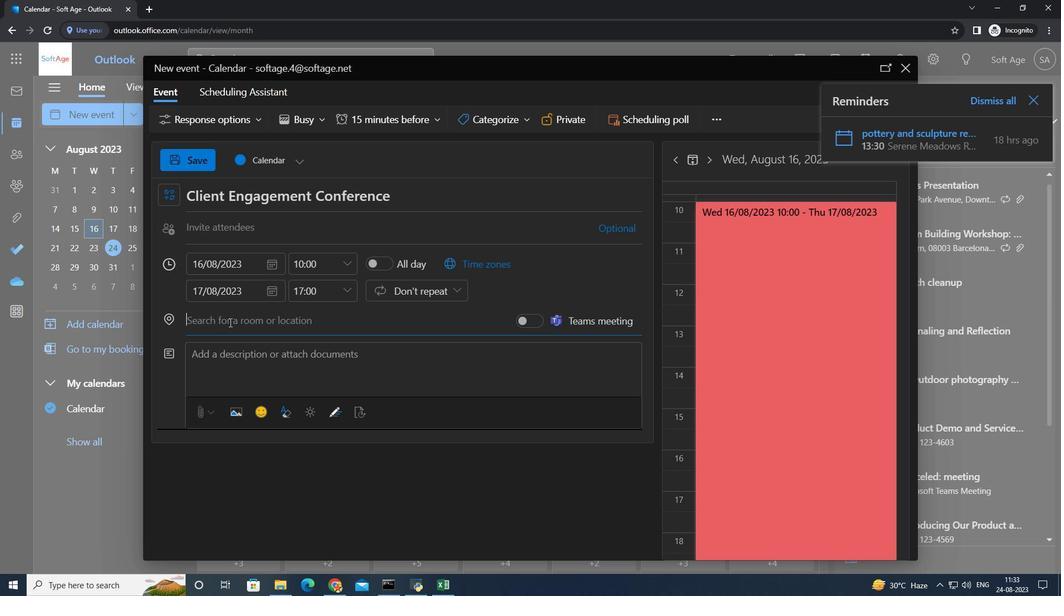 
Action: Mouse moved to (232, 316)
Screenshot: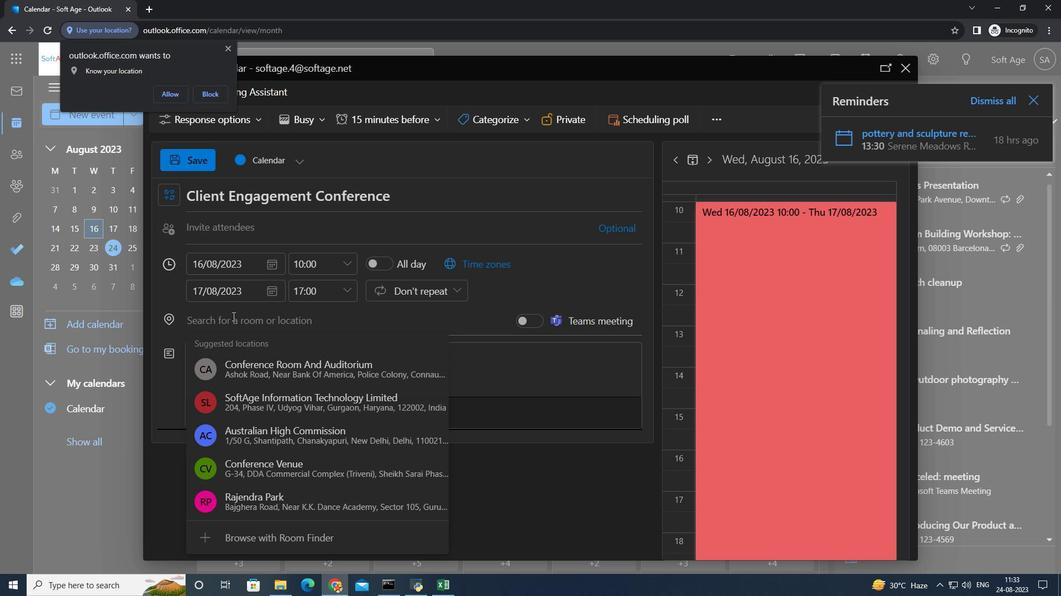 
Action: Key pressed <Key.caps_lock>C<Key.caps_lock>lient<Key.space>
Screenshot: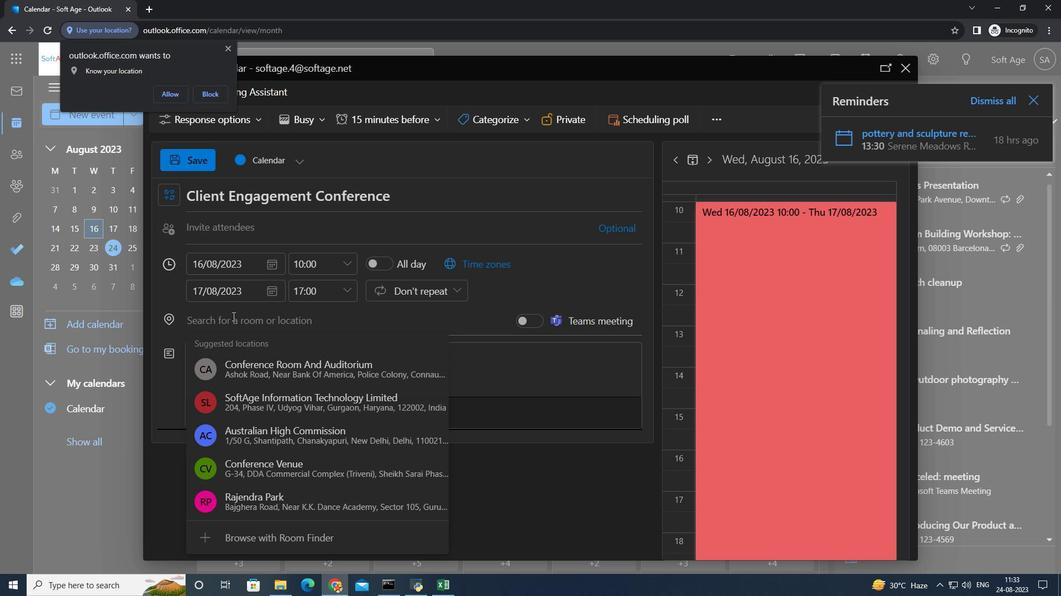 
Action: Mouse pressed left at (232, 316)
Screenshot: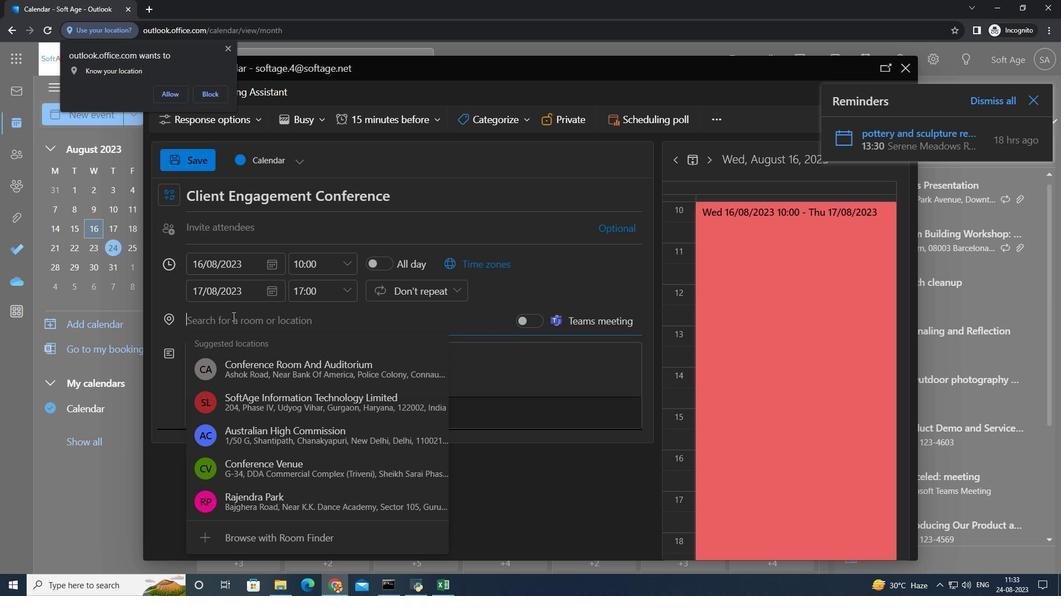 
Action: Mouse moved to (227, 46)
Screenshot: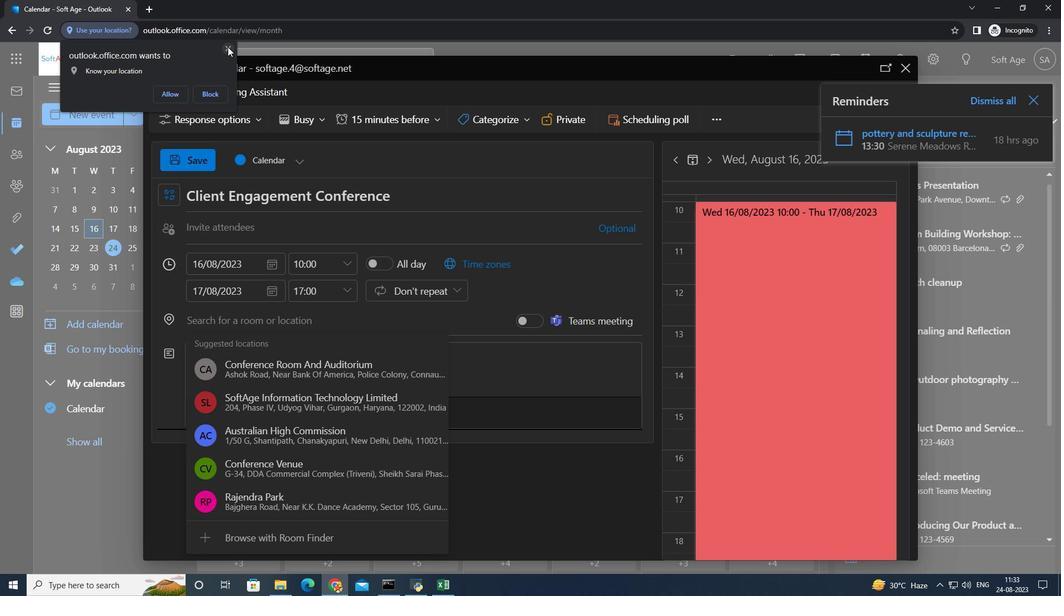 
Action: Mouse pressed left at (227, 46)
Screenshot: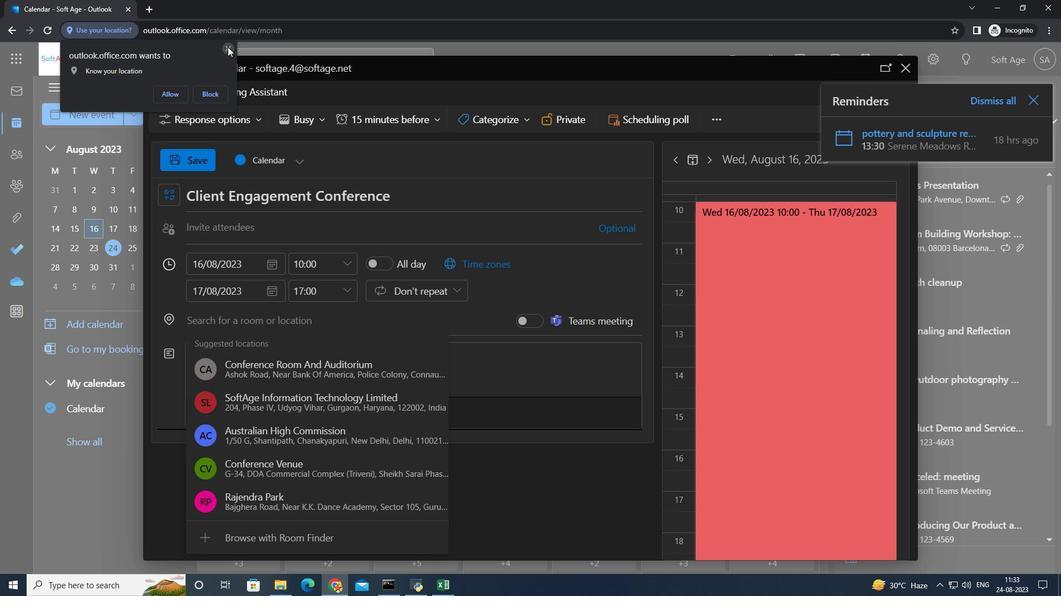 
Action: Mouse moved to (210, 307)
Screenshot: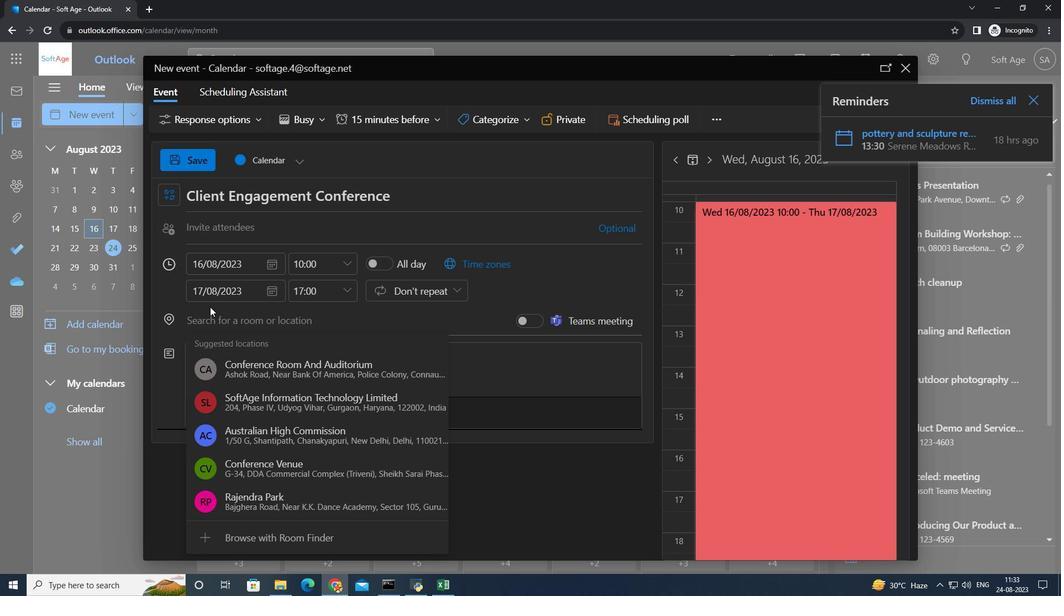 
Action: Key pressed <Key.caps_lock><Key.caps_lock>c<Key.caps_lock>LIENT<Key.space><Key.backspace><Key.backspace><Key.backspace><Key.backspace><Key.backspace><Key.backspace><Key.backspace><Key.backspace><Key.backspace><Key.backspace><Key.backspace><Key.backspace><Key.backspace>C<Key.caps_lock>lient<Key.space>engagement<Key.space><Key.caps_lock>C<Key.caps_lock>onf<Key.backspace><Key.backspace><Key.backspace><Key.backspace>co<Key.backspace><Key.backspace><Key.caps_lock>C<Key.caps_lock>onference<Key.space><Key.caps_lock>V<Key.caps_lock>enue
Screenshot: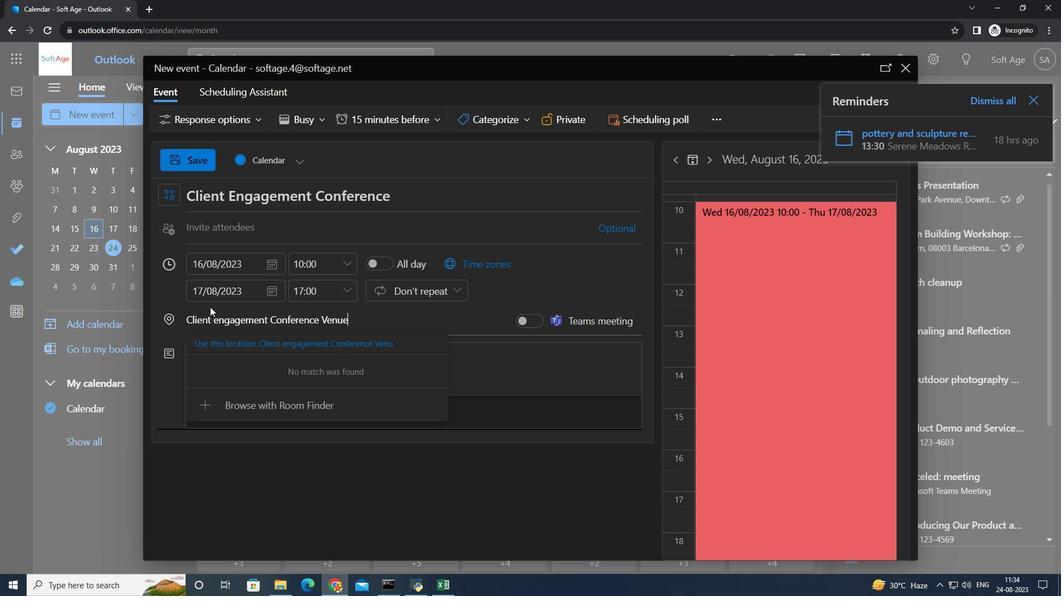 
Action: Mouse moved to (216, 320)
Screenshot: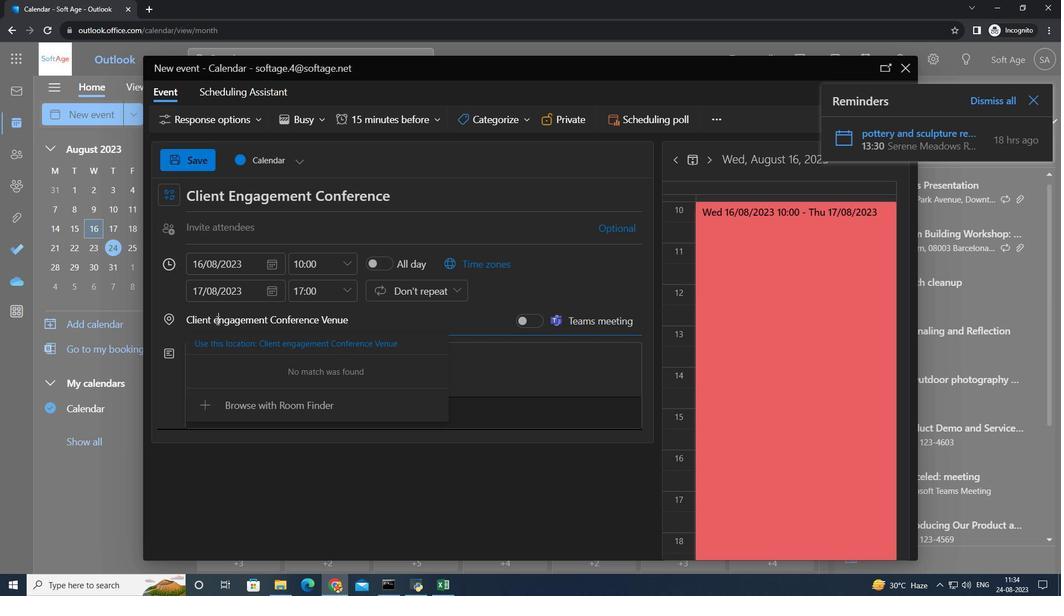 
Action: Mouse pressed left at (216, 320)
Screenshot: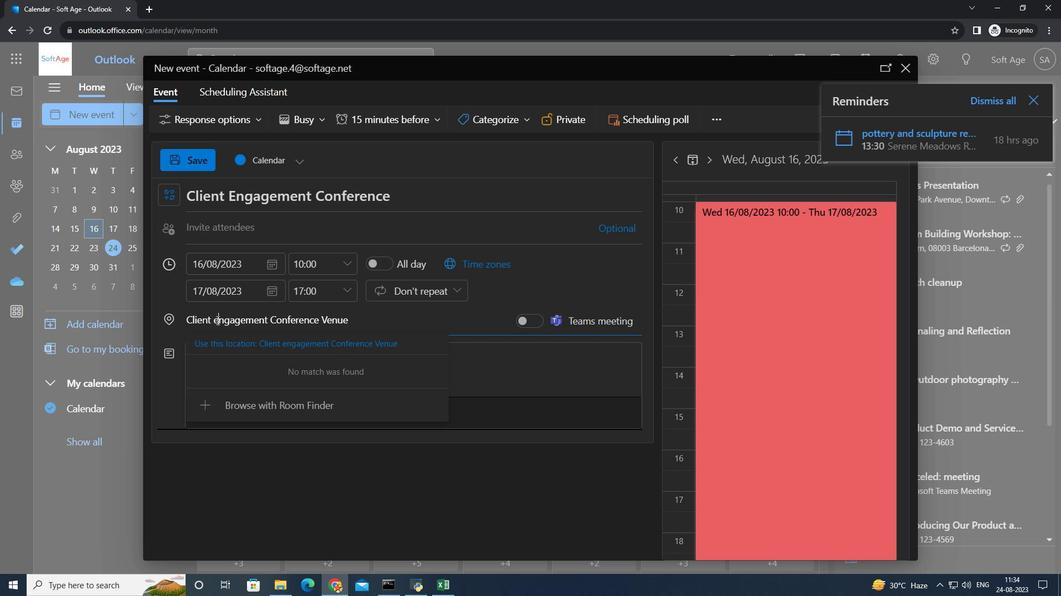 
Action: Key pressed <Key.backspace><Key.caps_lock>E<Key.caps_lock>
Screenshot: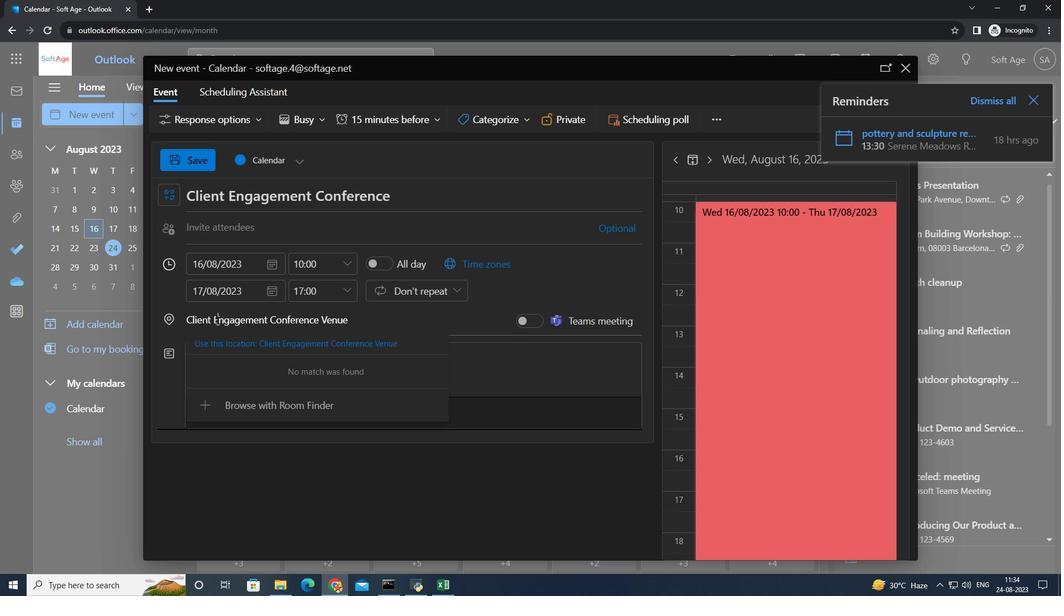 
Action: Mouse moved to (215, 345)
Screenshot: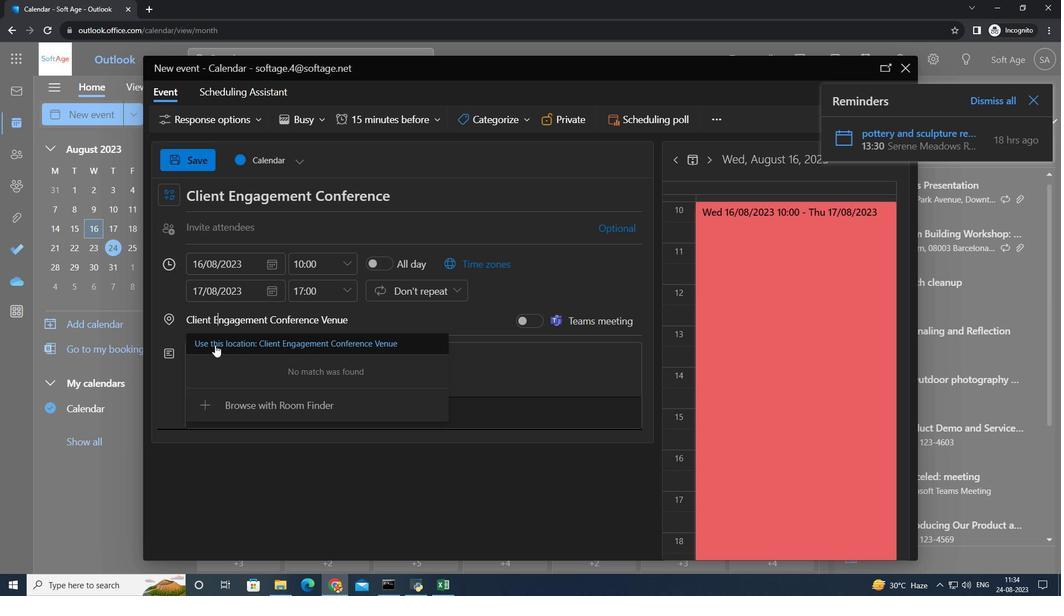 
Action: Mouse pressed left at (215, 345)
Screenshot: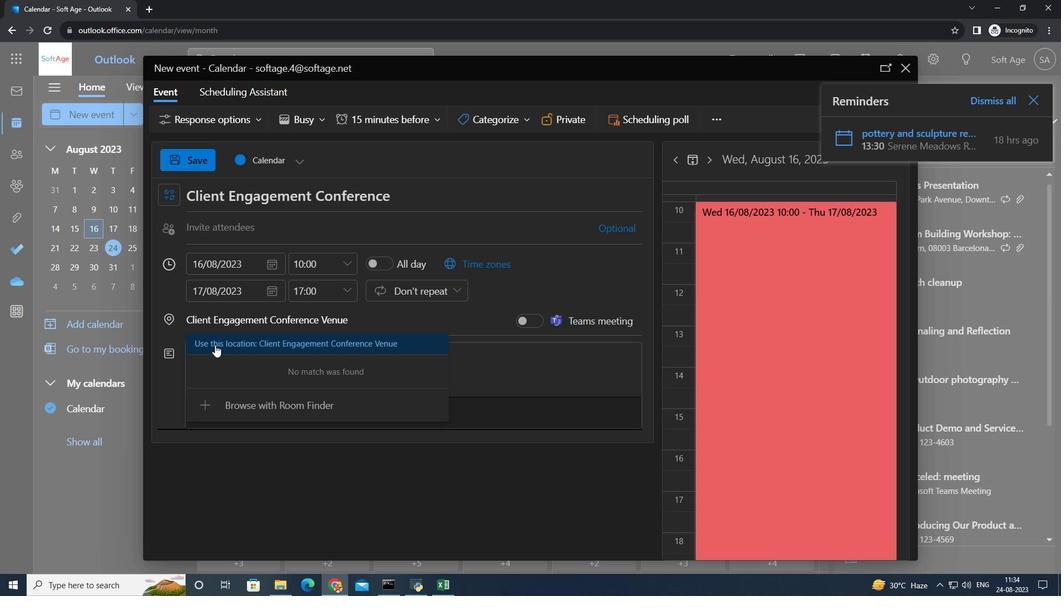 
Action: Mouse moved to (209, 354)
Screenshot: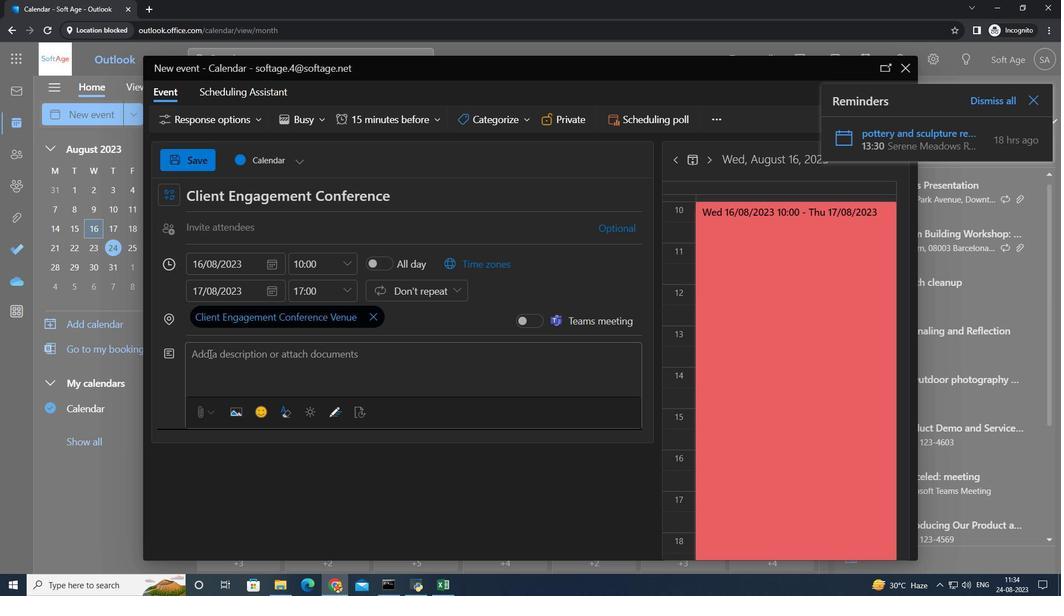 
Action: Mouse pressed left at (209, 354)
Screenshot: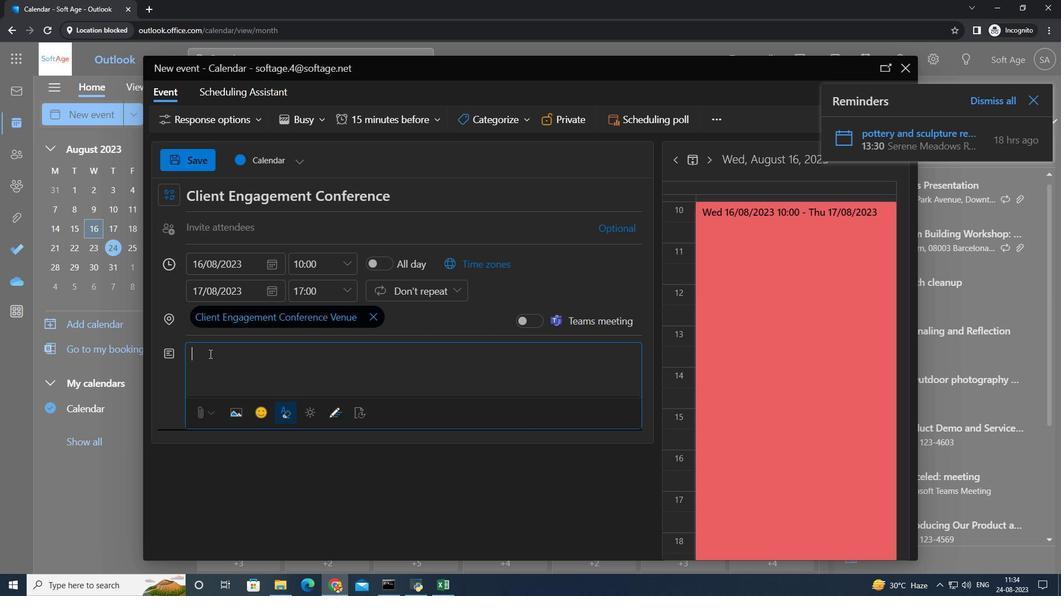 
Action: Key pressed <Key.caps_lock>A<Key.caps_lock>tt
Screenshot: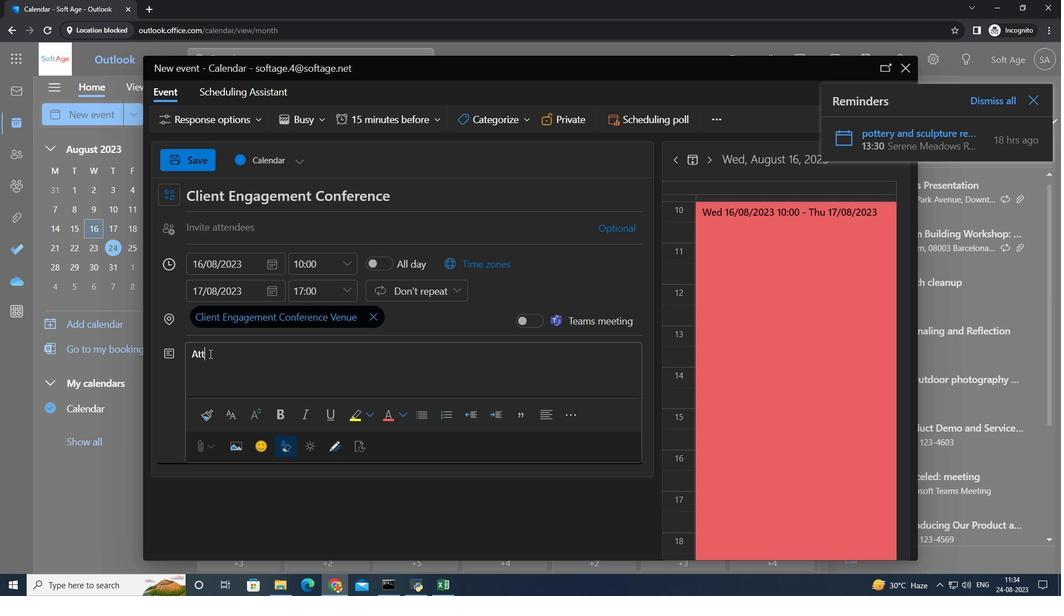 
Action: Mouse moved to (213, 315)
Screenshot: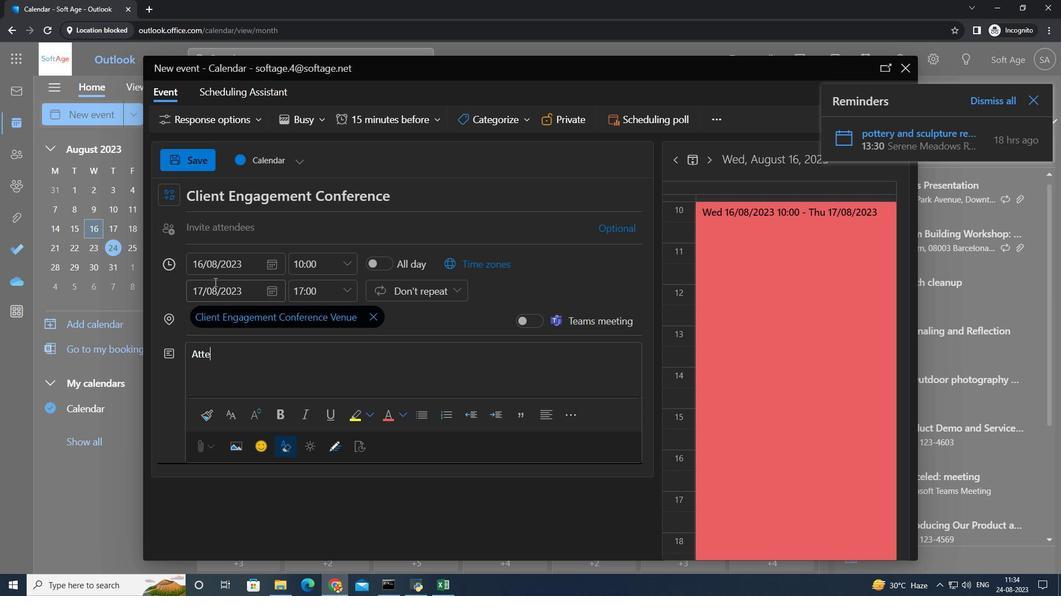 
Action: Key pressed e
Screenshot: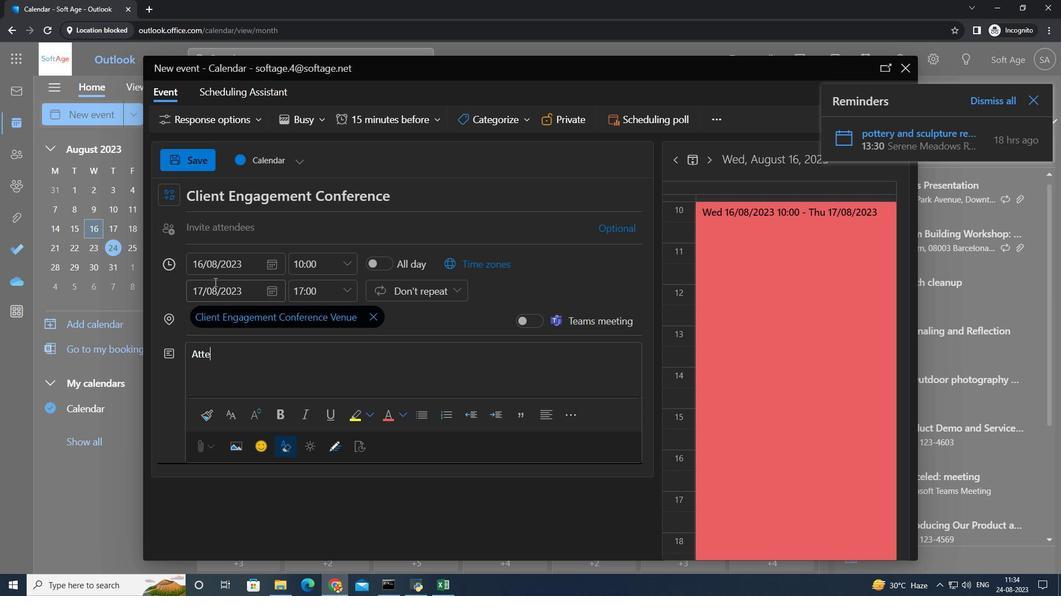 
Action: Mouse moved to (214, 282)
Screenshot: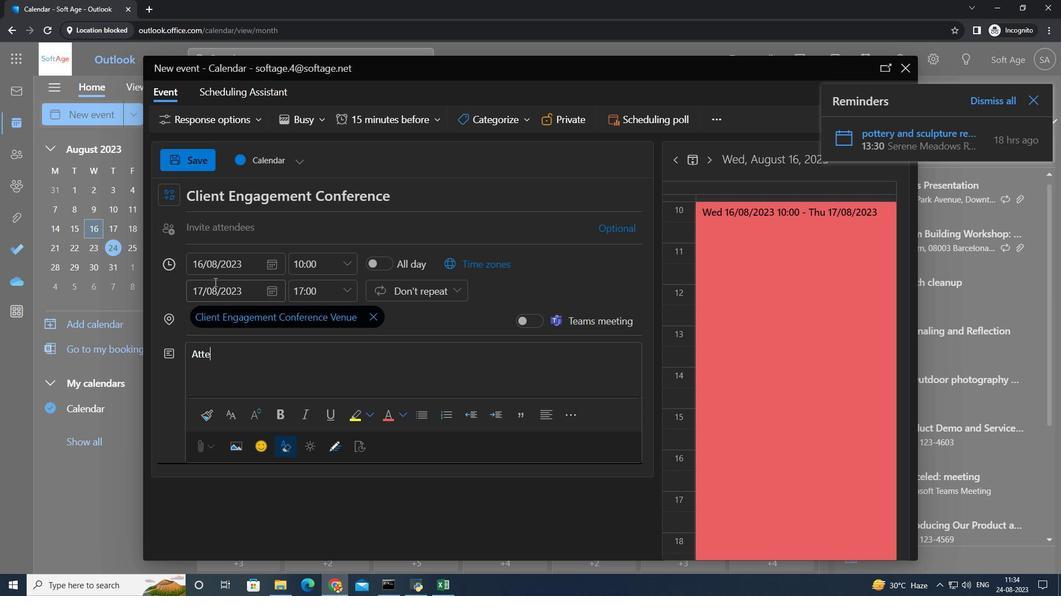 
Action: Key pressed nd<Key.space>a<Key.space>conference<Key.space>focussed<Key.space><Key.backspace><Key.backspace><Key.backspace><Key.backspace>ed<Key.space>on<Key.space>client<Key.space>engagementy<Key.backspace>=<Key.backspace><Key.space>strategies<Key.space>
Screenshot: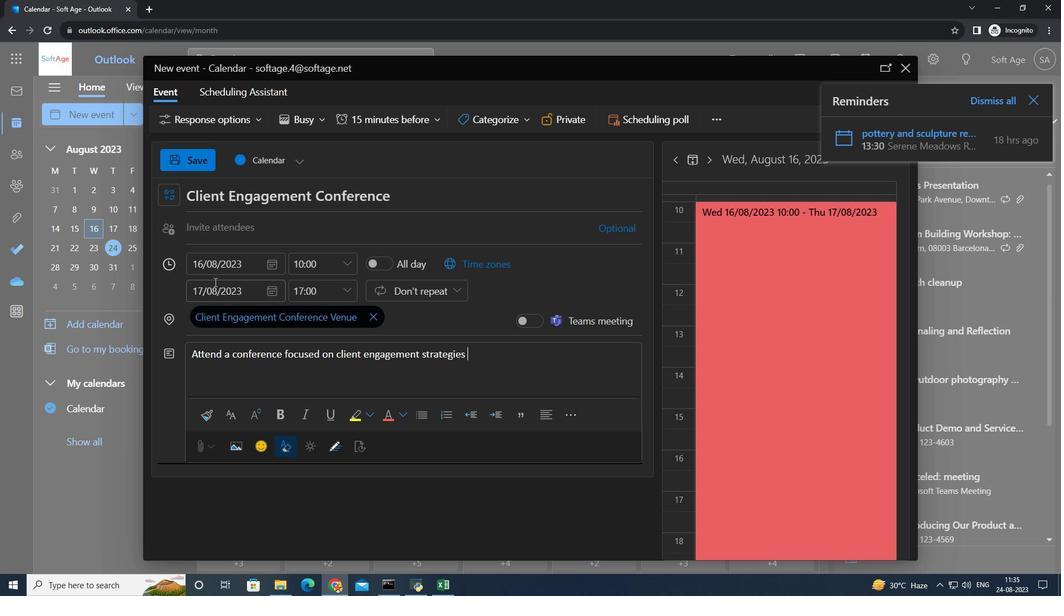 
Action: Mouse moved to (214, 282)
Screenshot: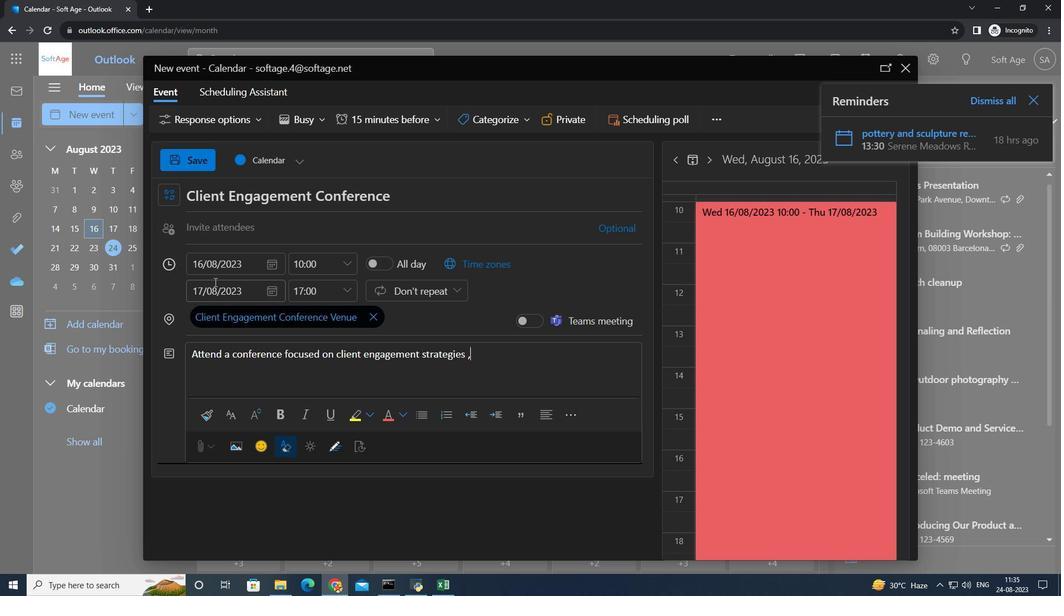 
Action: Key pressed ,relationship<Key.space>n<Key.backspace>building<Key.space>and<Key.space>customer<Key.space>centric<Key.space>approaches,.
Screenshot: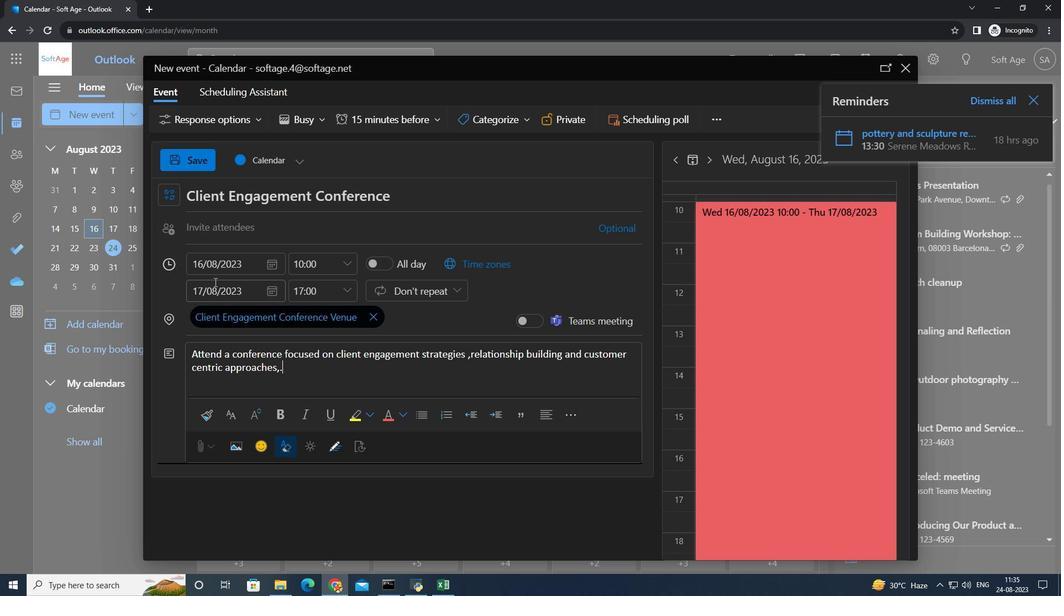 
Action: Mouse moved to (297, 376)
Screenshot: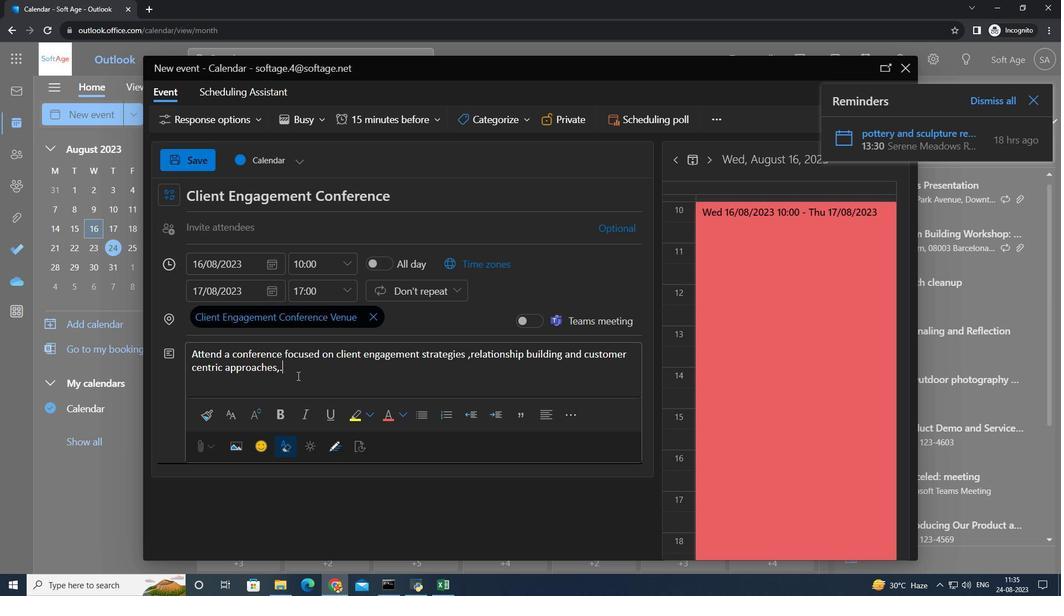 
Action: Mouse pressed left at (297, 376)
Screenshot: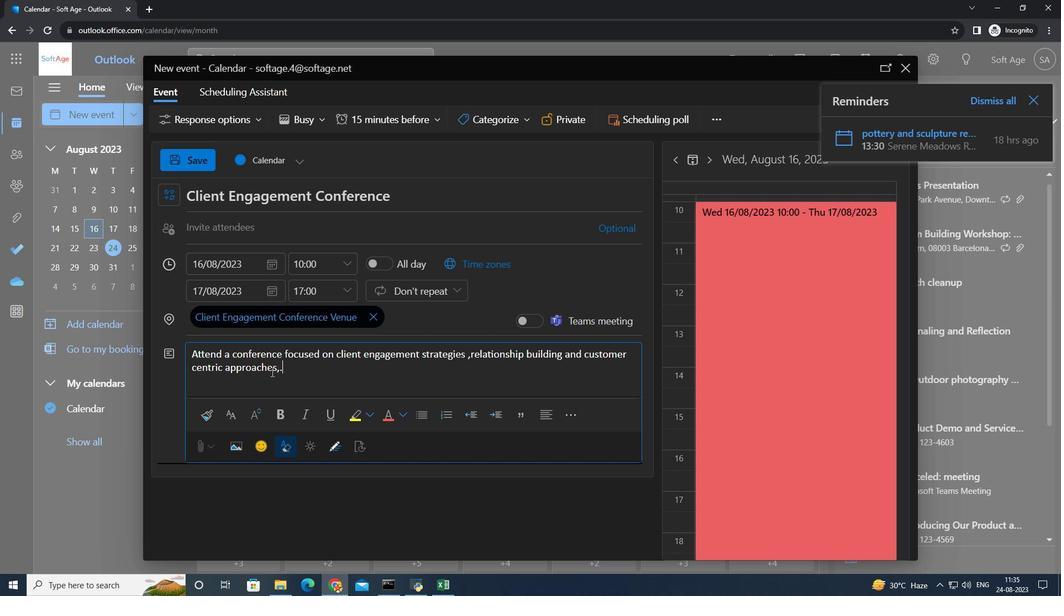 
Action: Mouse moved to (259, 370)
Screenshot: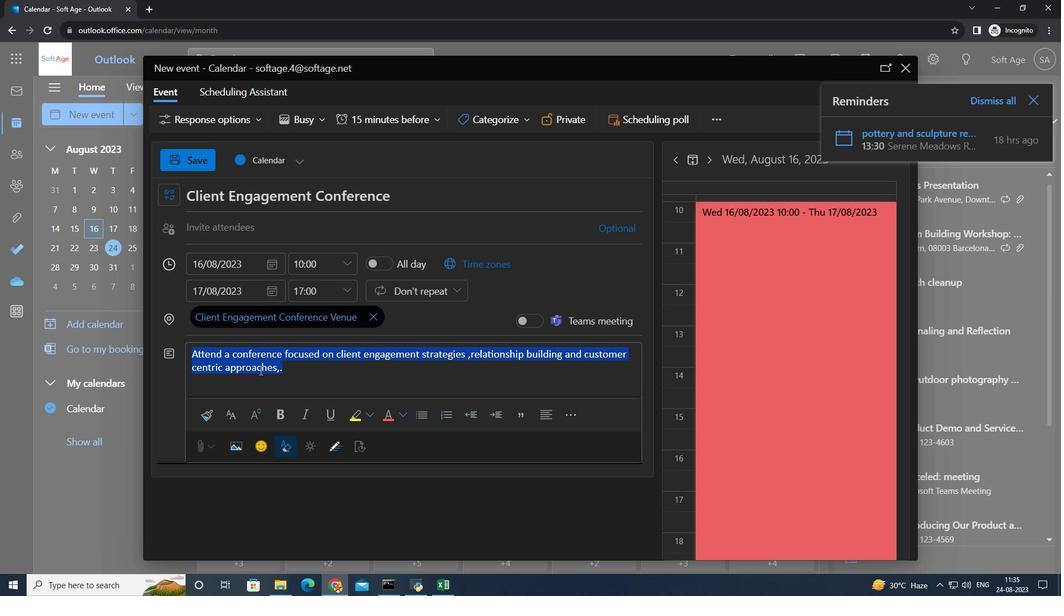 
Action: Mouse pressed left at (259, 370)
Screenshot: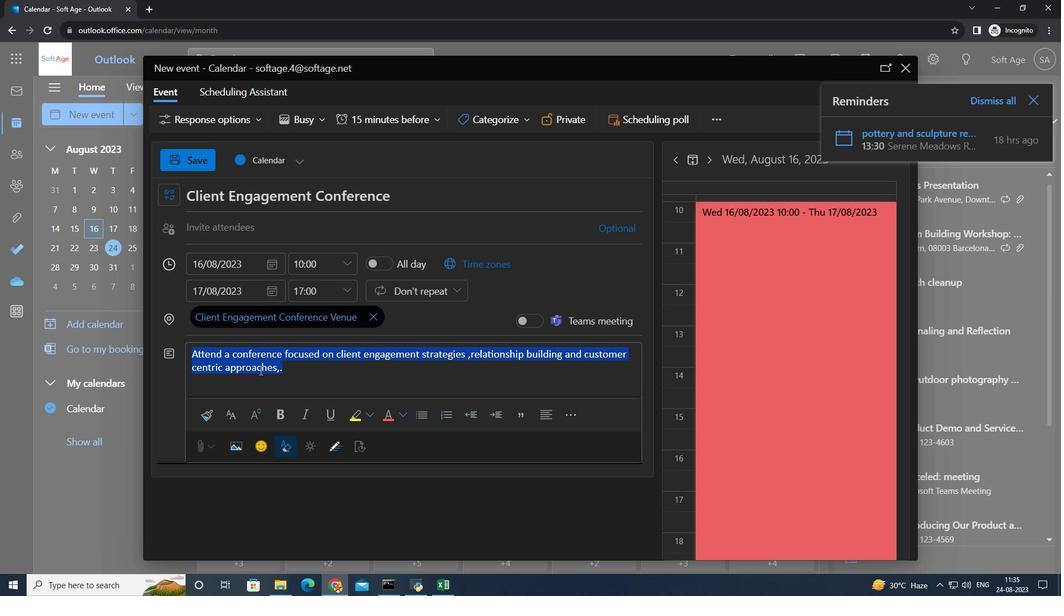 
Action: Mouse moved to (280, 369)
Screenshot: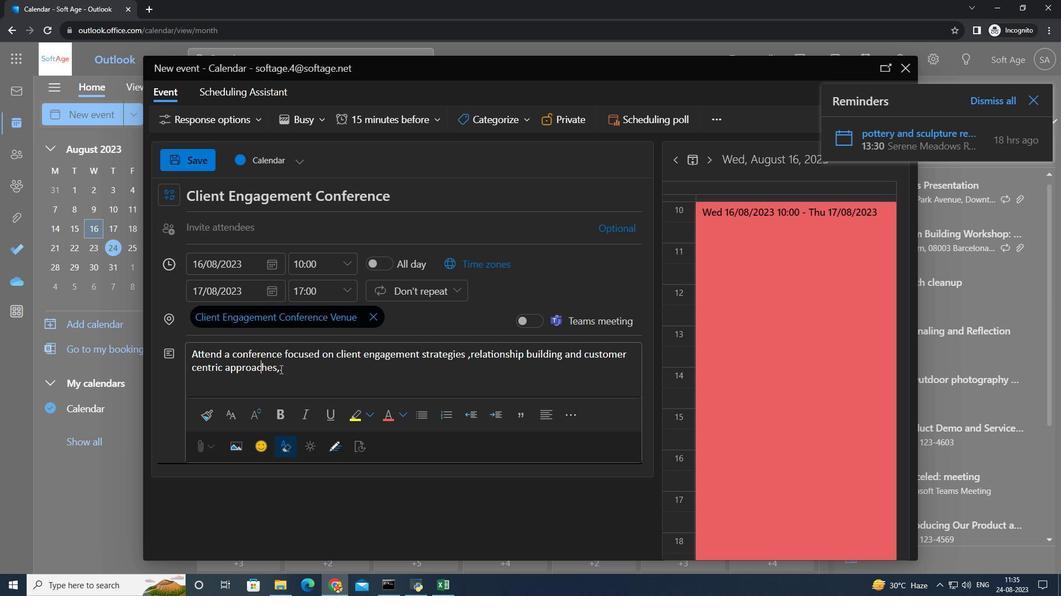 
Action: Mouse pressed left at (280, 369)
Screenshot: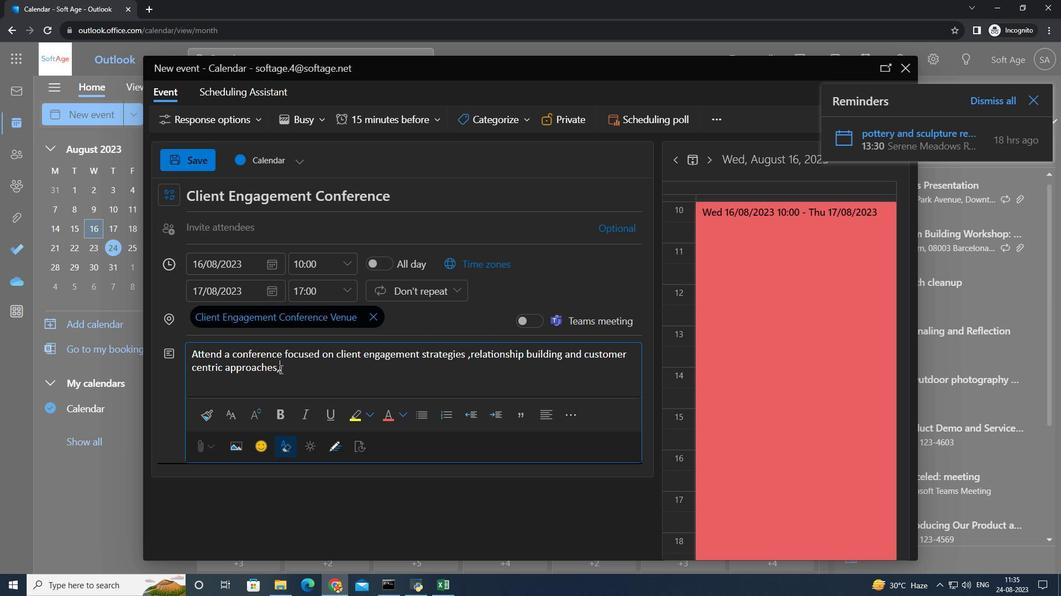 
Action: Key pressed <Key.backspace>
Screenshot: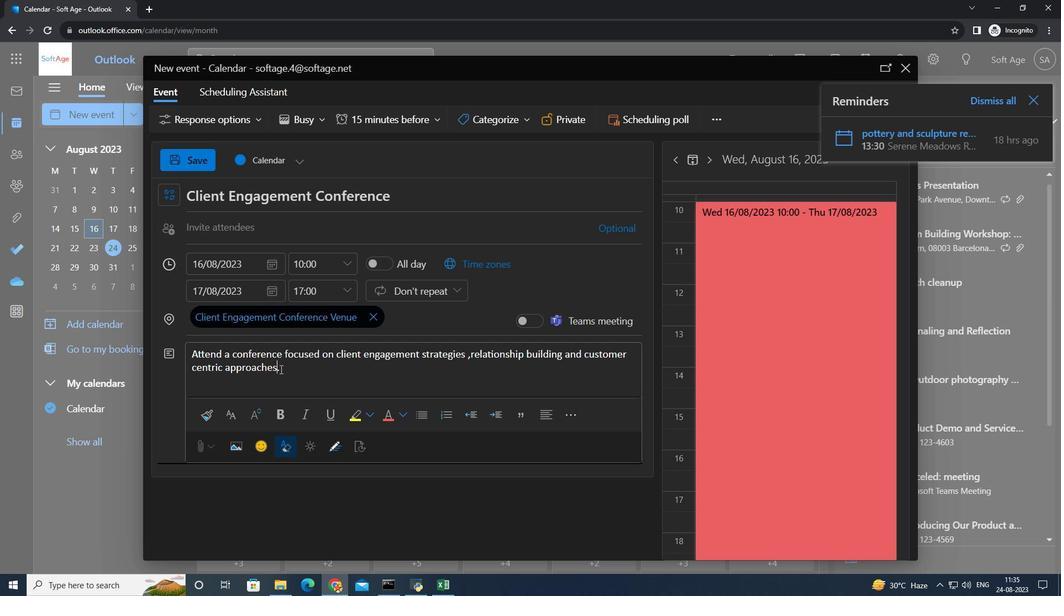 
Action: Mouse moved to (281, 369)
Screenshot: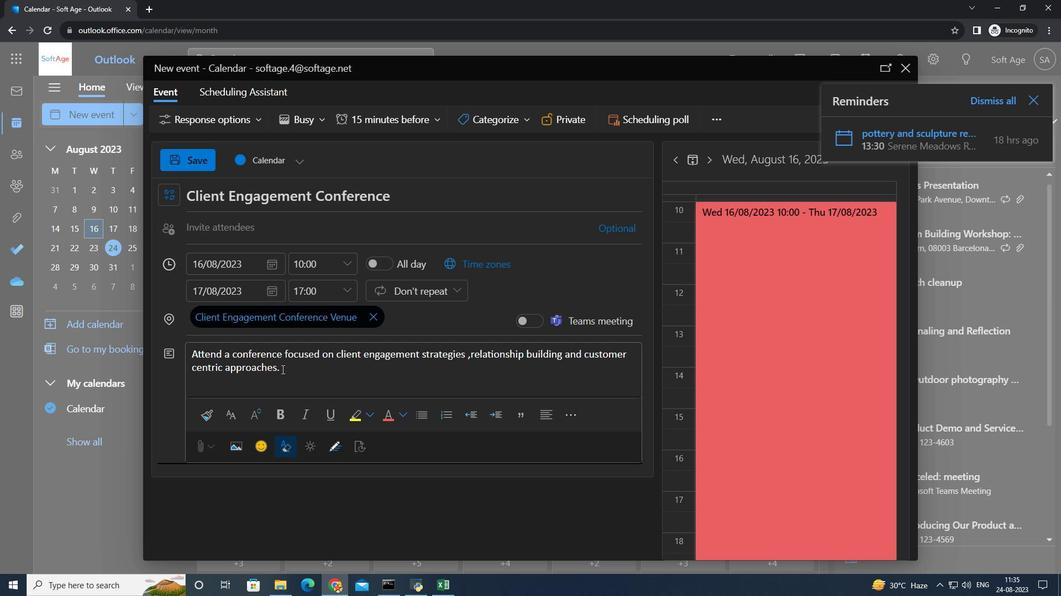 
Action: Mouse pressed left at (281, 369)
Screenshot: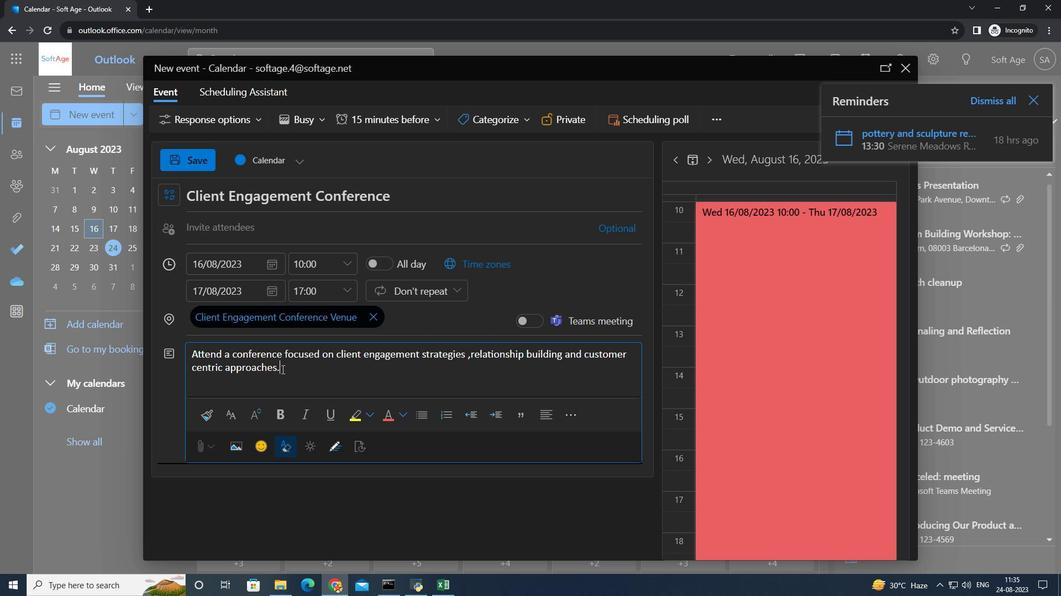 
Action: Mouse moved to (268, 322)
Screenshot: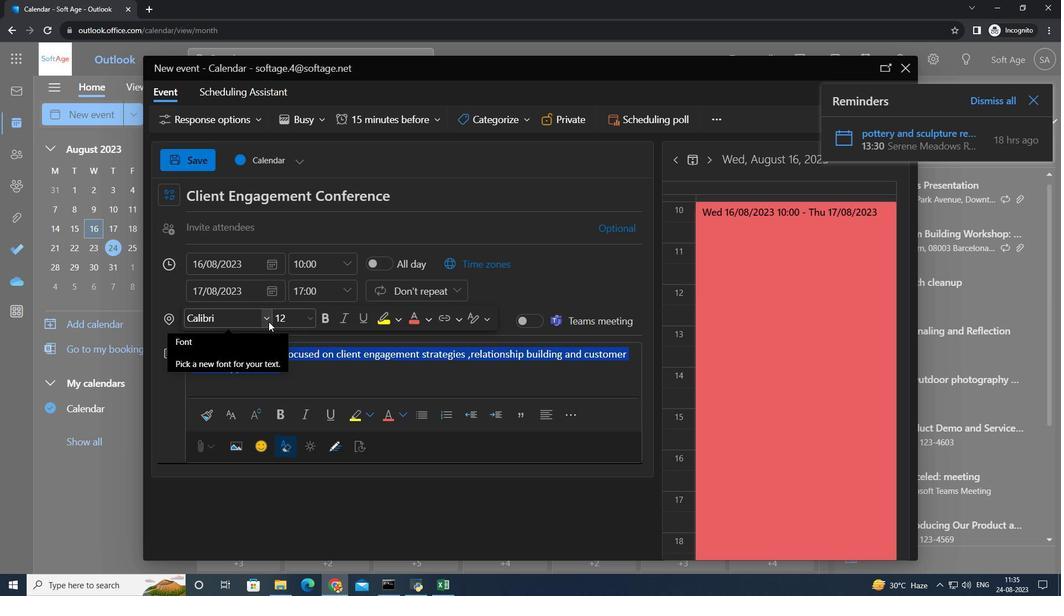 
Action: Mouse pressed left at (268, 322)
Screenshot: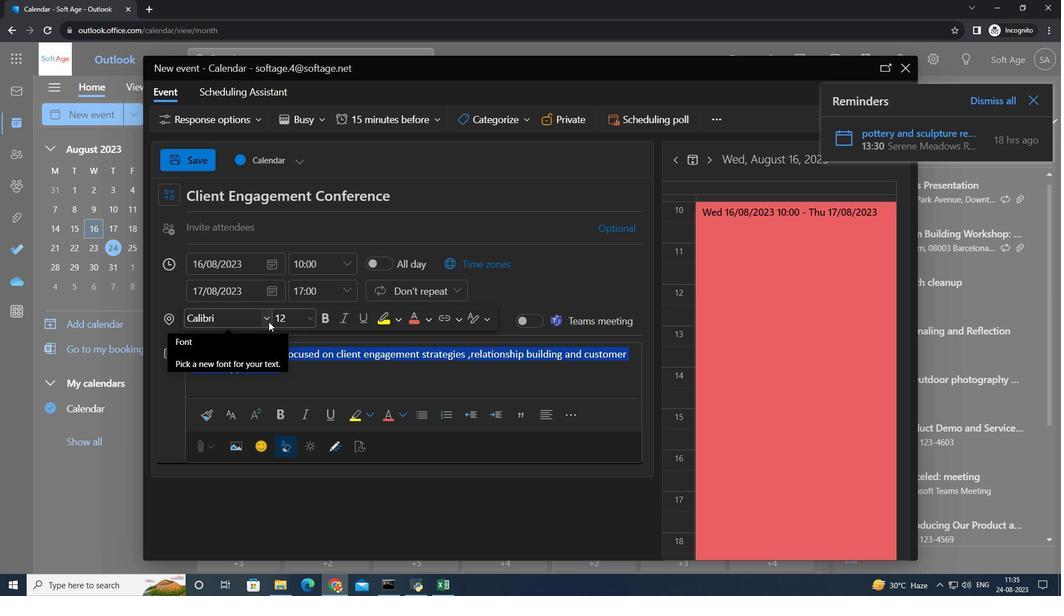 
Action: Mouse moved to (238, 360)
Screenshot: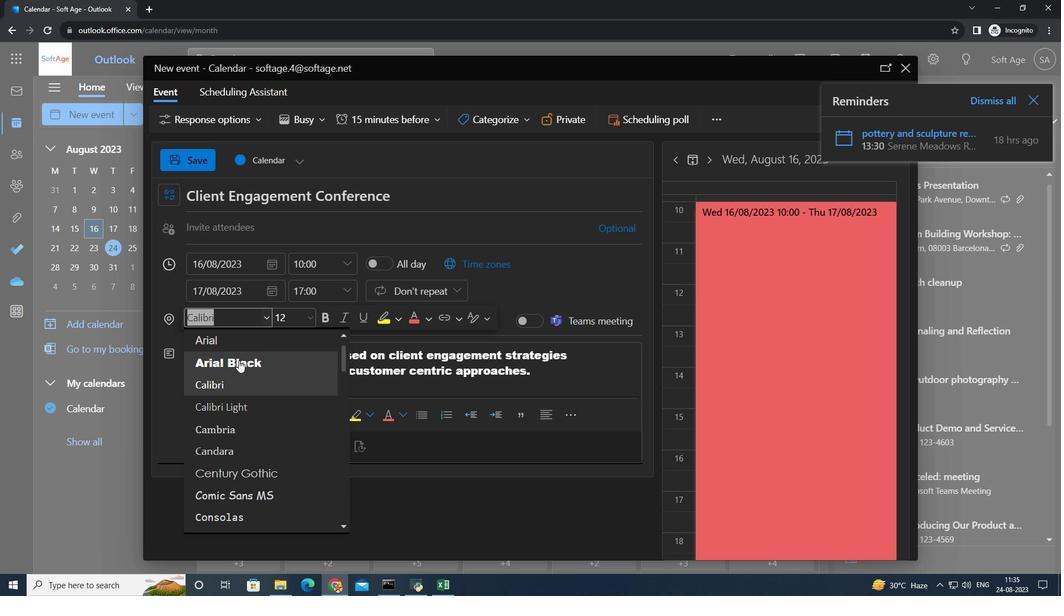 
Action: Mouse pressed left at (238, 360)
Screenshot: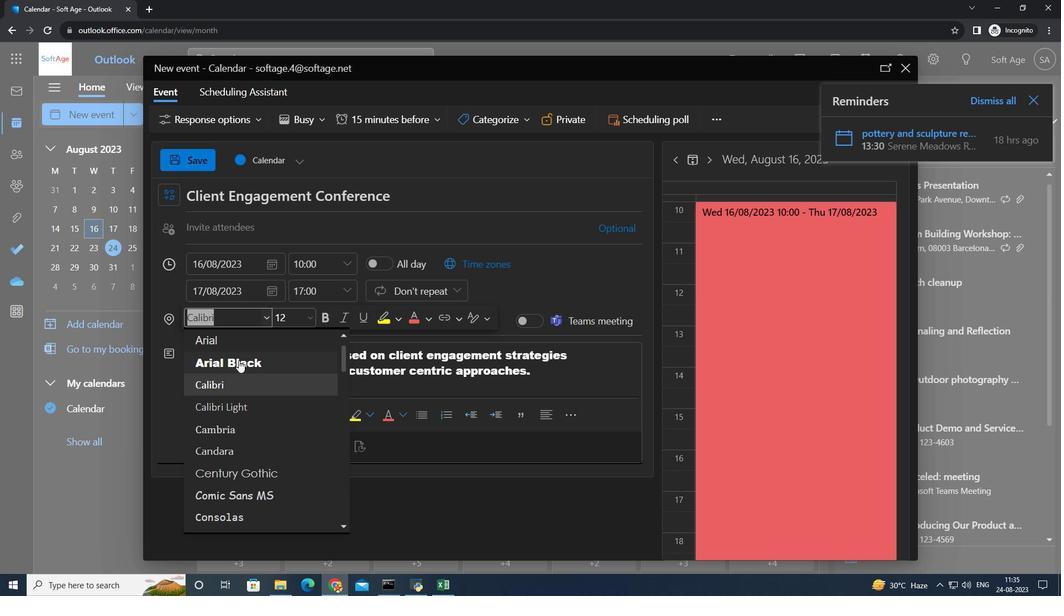 
Action: Mouse moved to (290, 383)
Screenshot: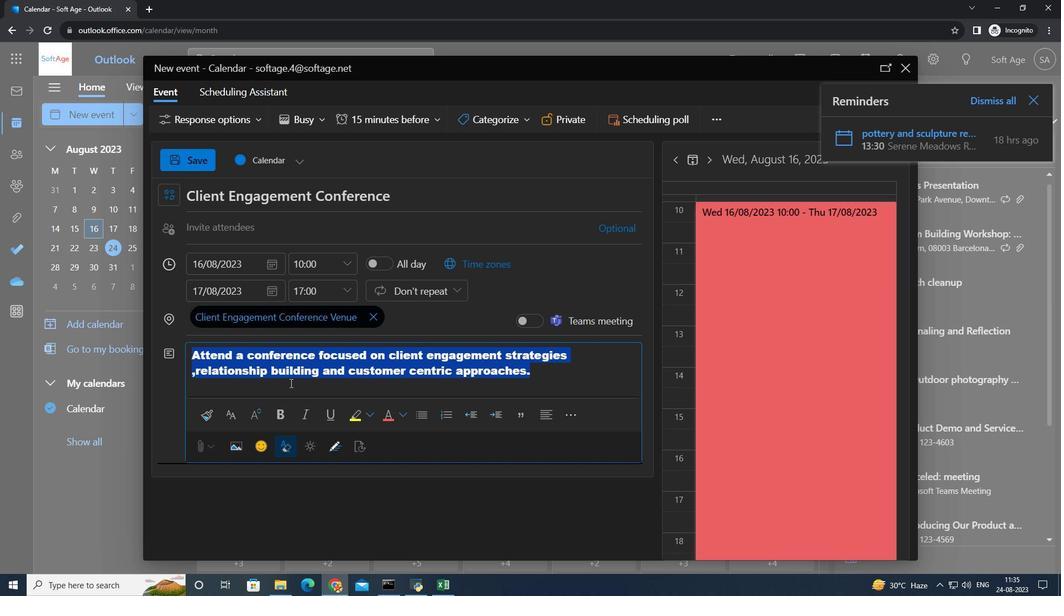 
Action: Mouse pressed left at (290, 383)
Screenshot: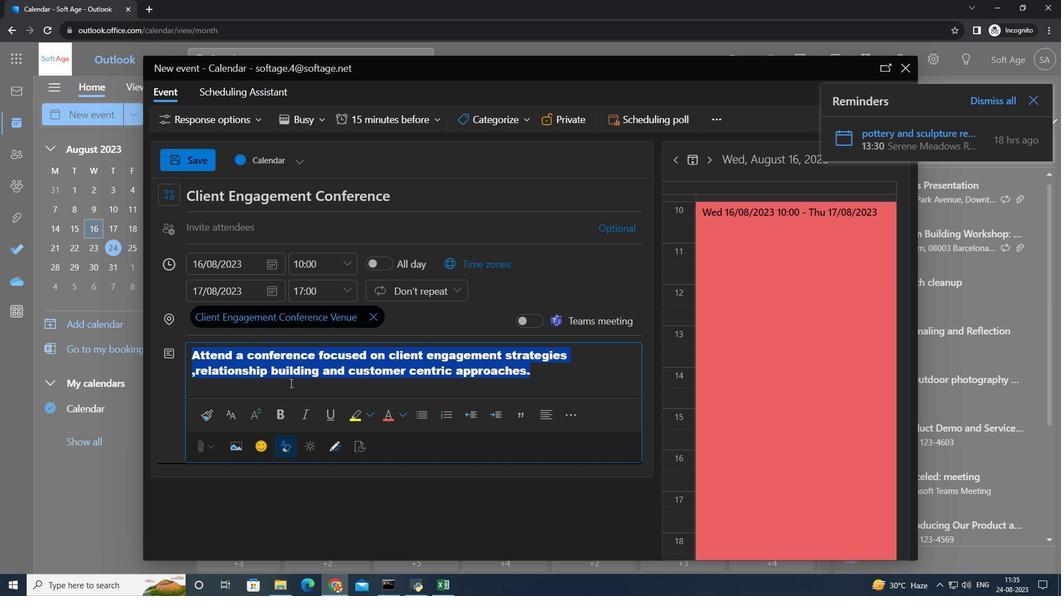 
Action: Mouse moved to (197, 372)
Screenshot: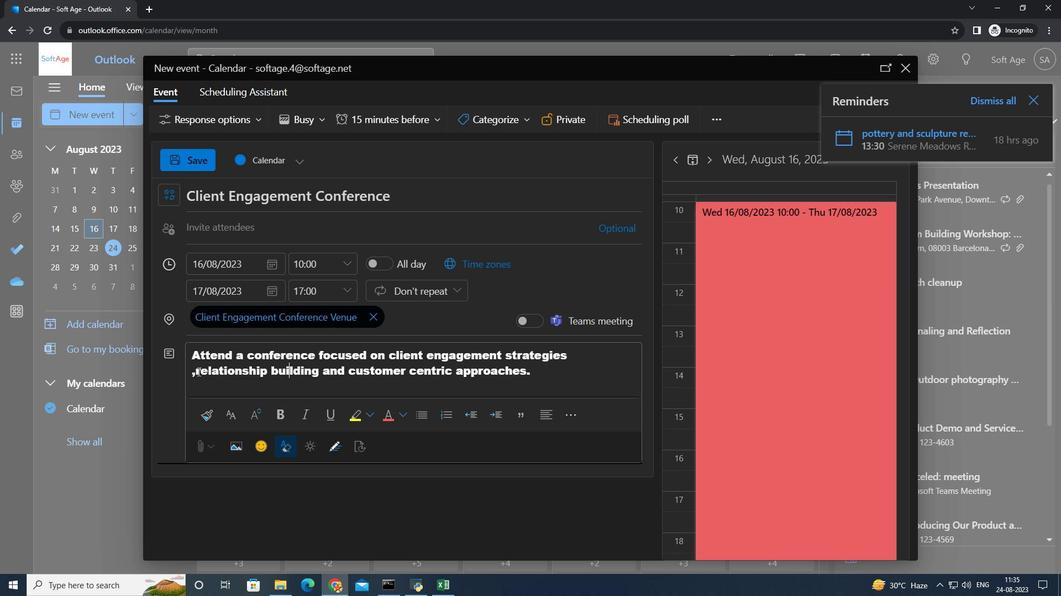 
Action: Mouse pressed left at (197, 372)
Screenshot: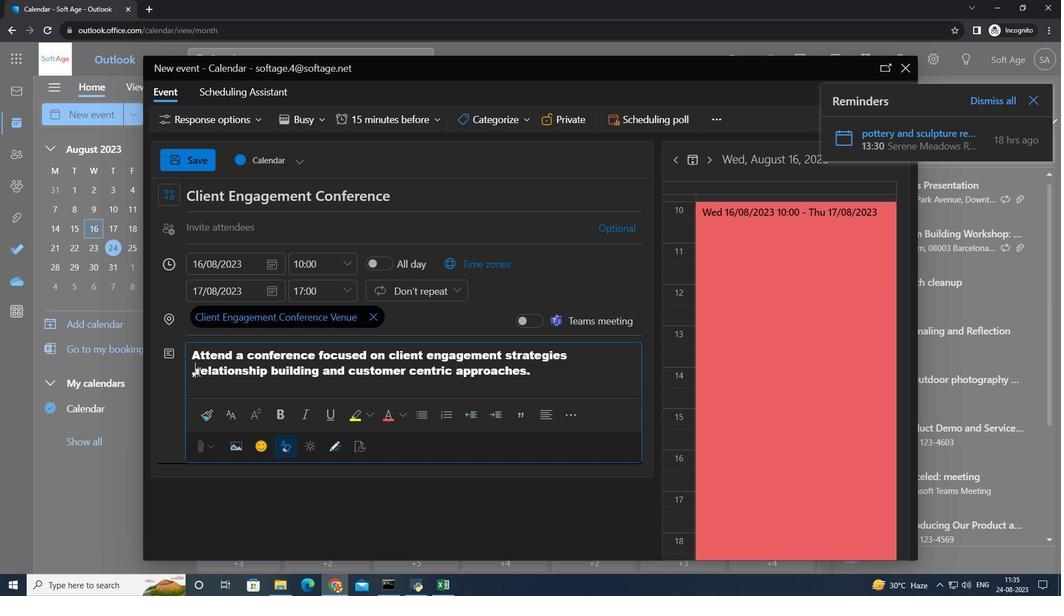 
Action: Key pressed <Key.space>
Screenshot: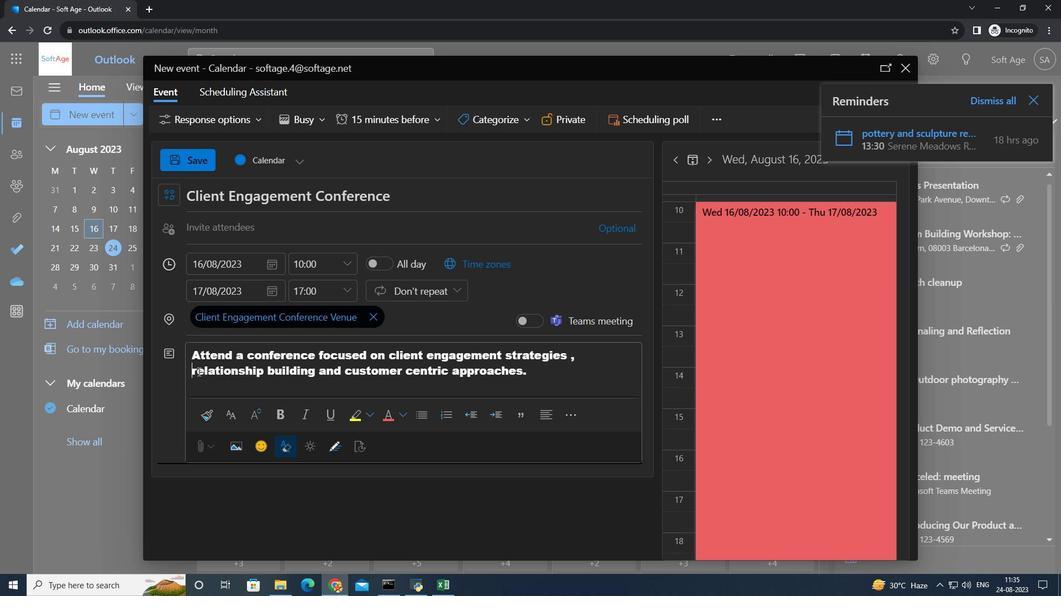 
Action: Mouse moved to (170, 153)
Screenshot: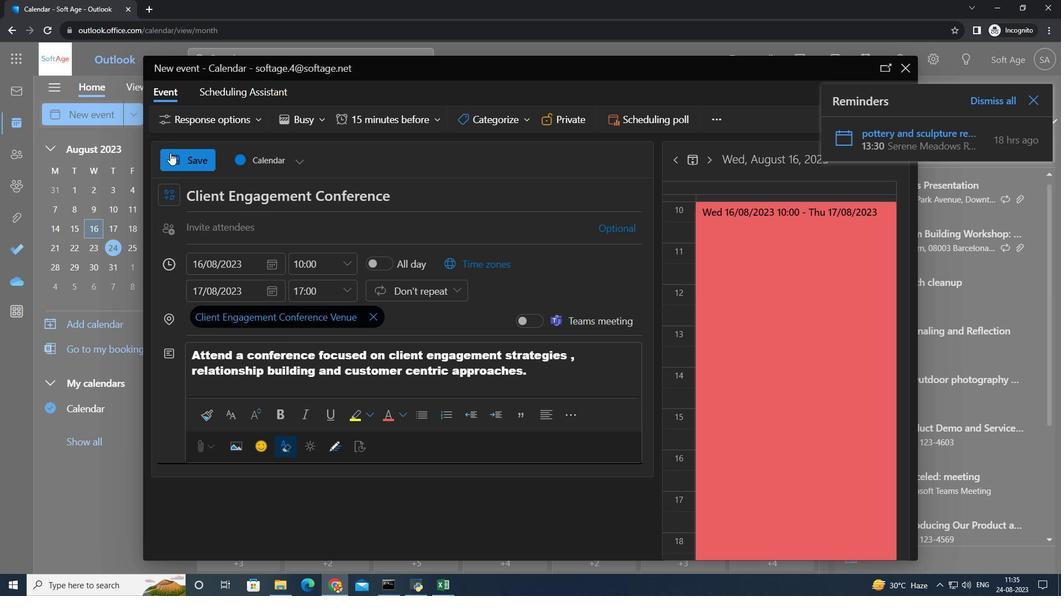 
Action: Mouse pressed left at (170, 153)
Screenshot: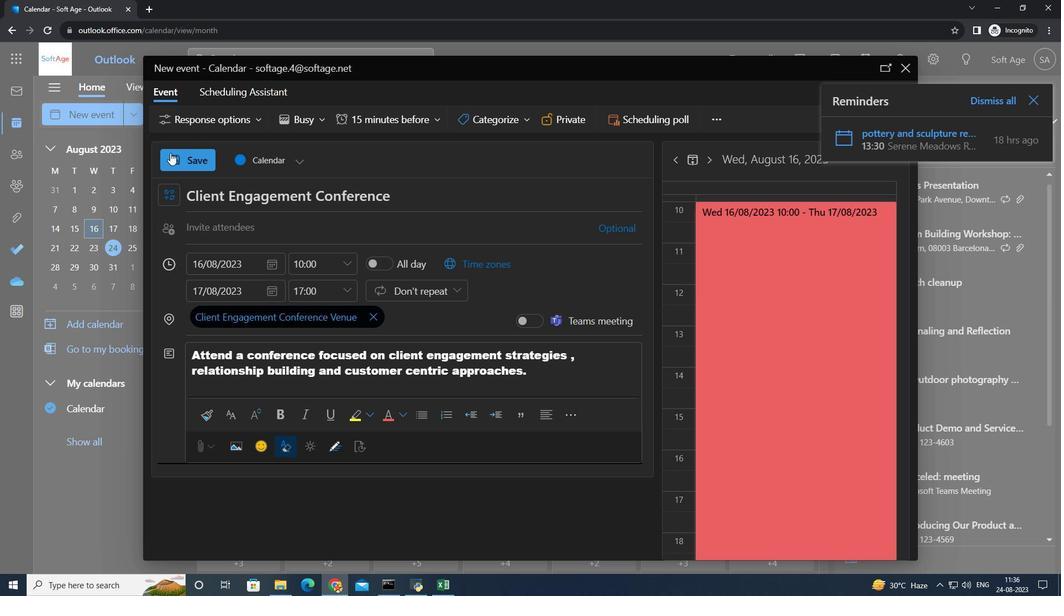 
Action: Mouse moved to (182, 156)
Screenshot: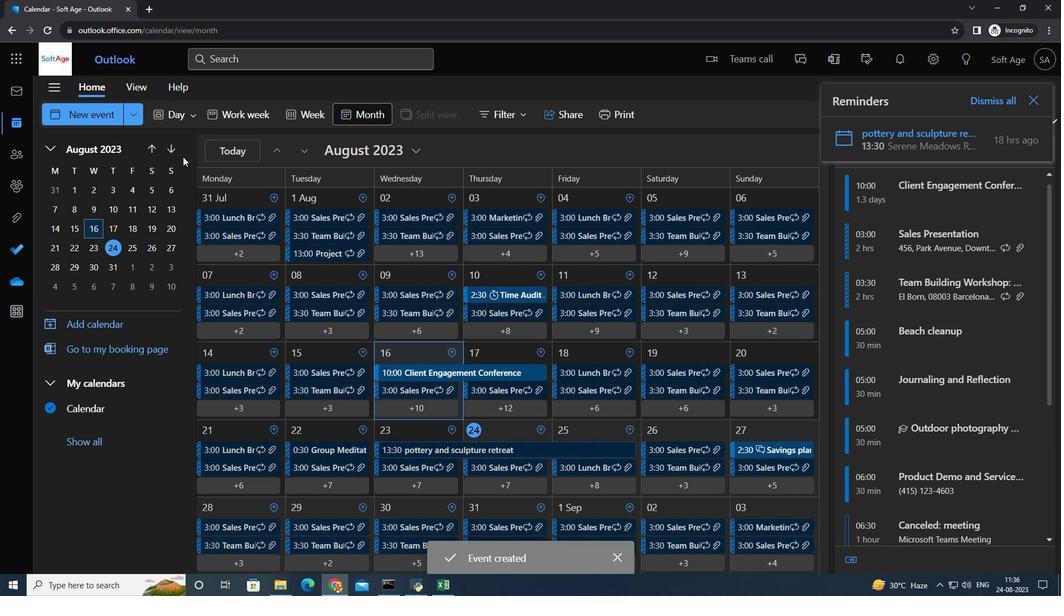 
